 Task: Look for space in Es Senia, Algeria from 2nd June, 2023 to 9th June, 2023 for 5 adults in price range Rs.7000 to Rs.13000. Place can be shared room with 2 bedrooms having 5 beds and 2 bathrooms. Property type can be house, flat, hotel. Amenities needed are: wifi, washing machine. Booking option can be shelf check-in. Required host language is .
Action: Mouse moved to (391, 90)
Screenshot: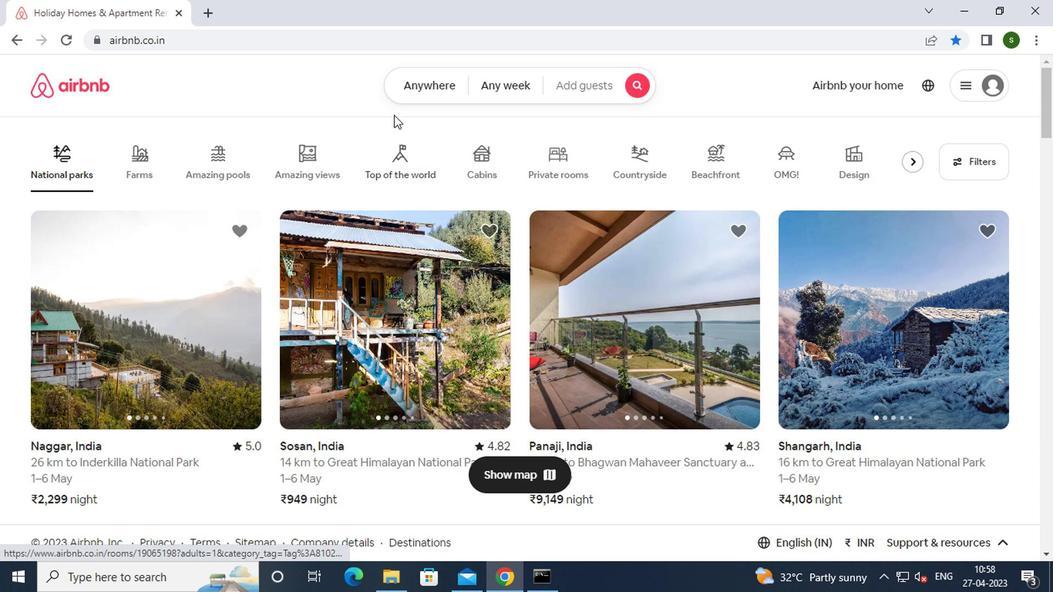 
Action: Mouse pressed left at (391, 90)
Screenshot: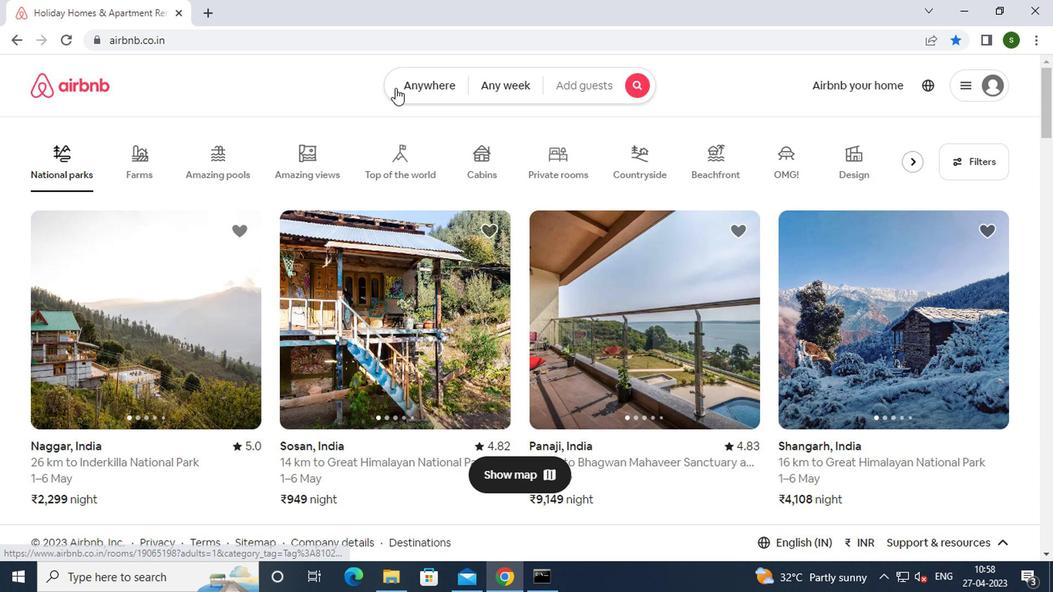 
Action: Mouse moved to (340, 143)
Screenshot: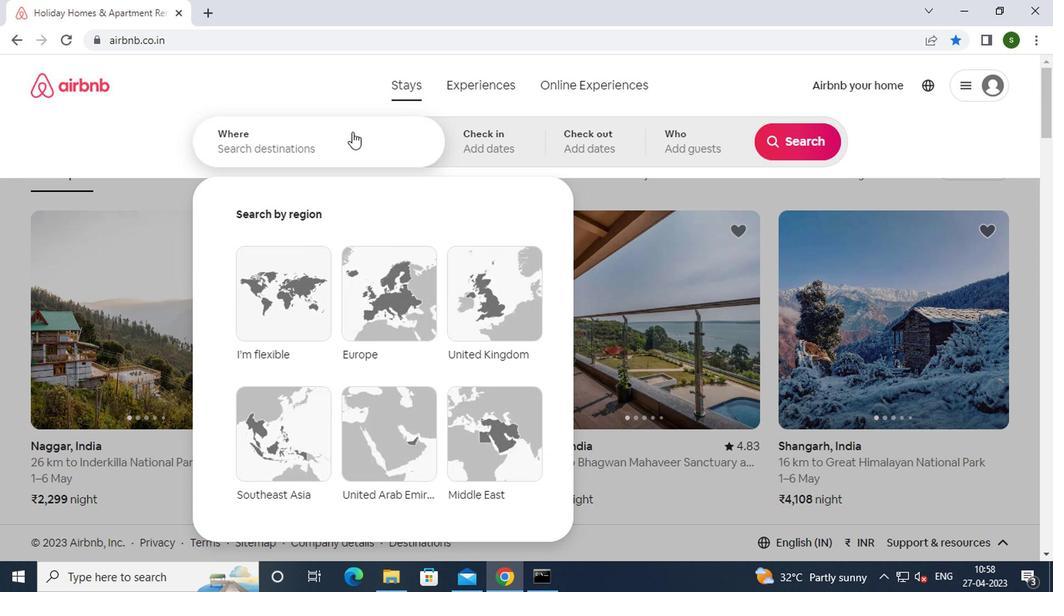 
Action: Mouse pressed left at (340, 143)
Screenshot: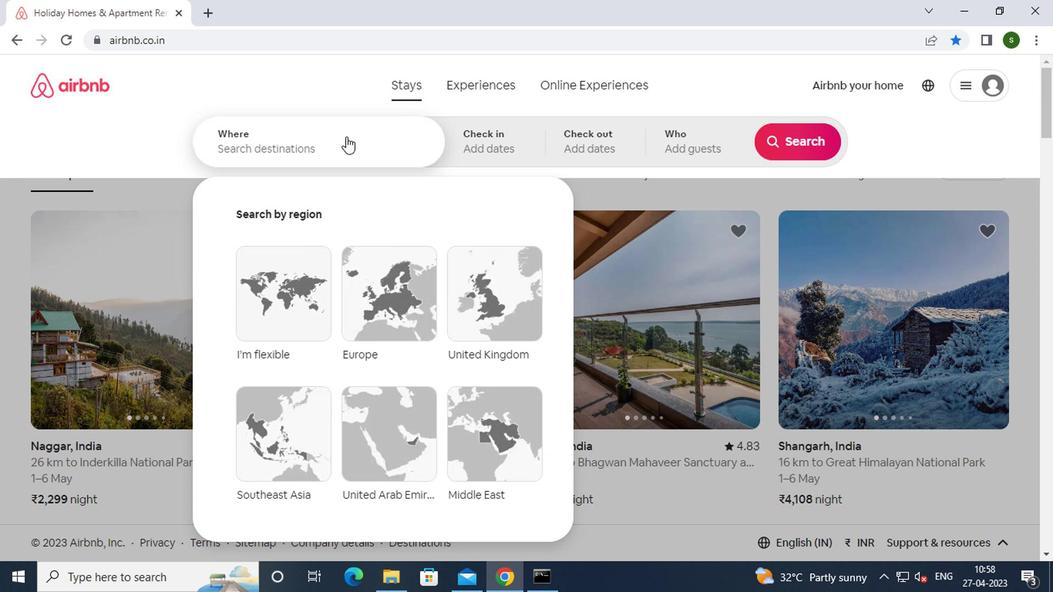 
Action: Key pressed e<Key.caps_lock>s<Key.space><Key.caps_lock>s<Key.caps_lock>enia,<Key.space><Key.caps_lock>a<Key.caps_lock>lgeria<Key.enter>
Screenshot: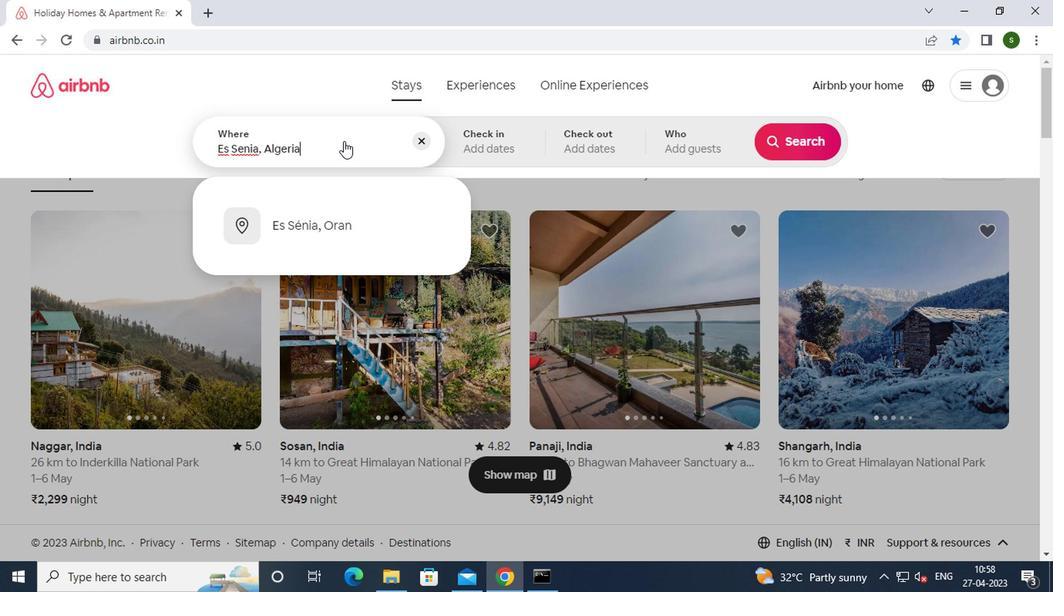 
Action: Mouse moved to (784, 260)
Screenshot: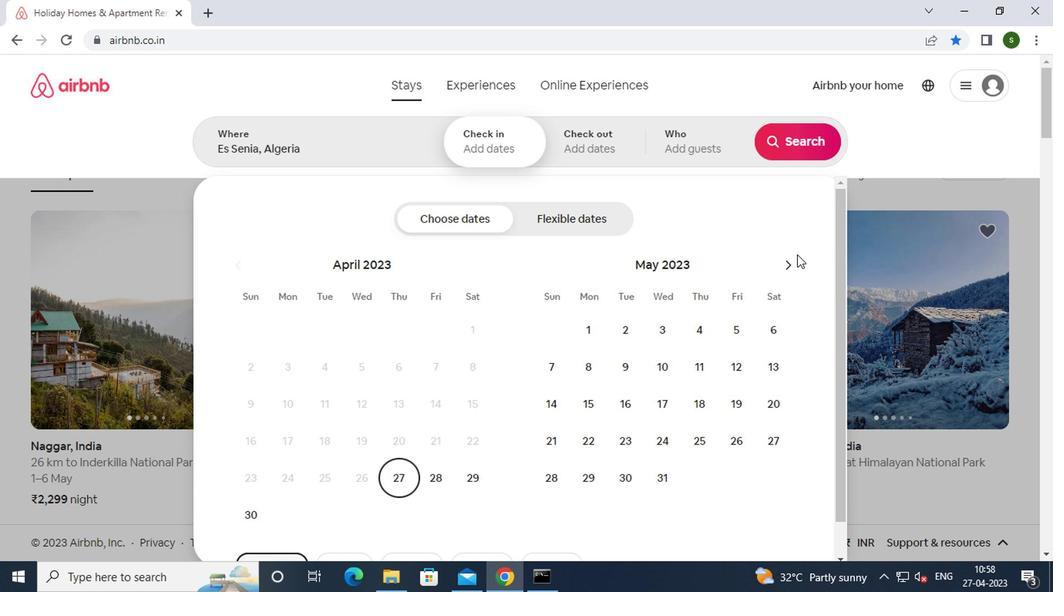 
Action: Mouse pressed left at (784, 260)
Screenshot: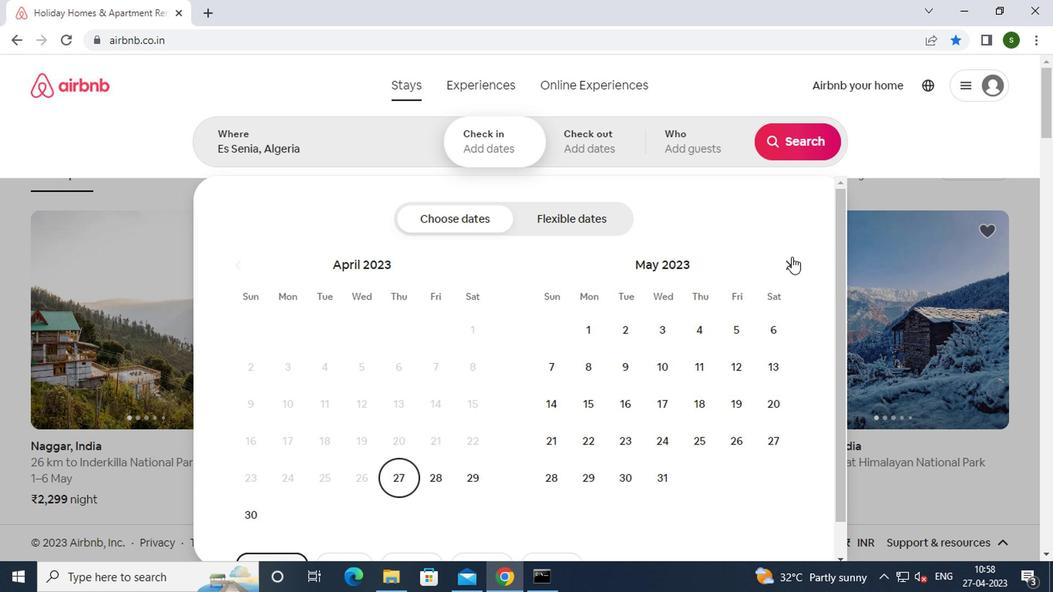 
Action: Mouse moved to (740, 338)
Screenshot: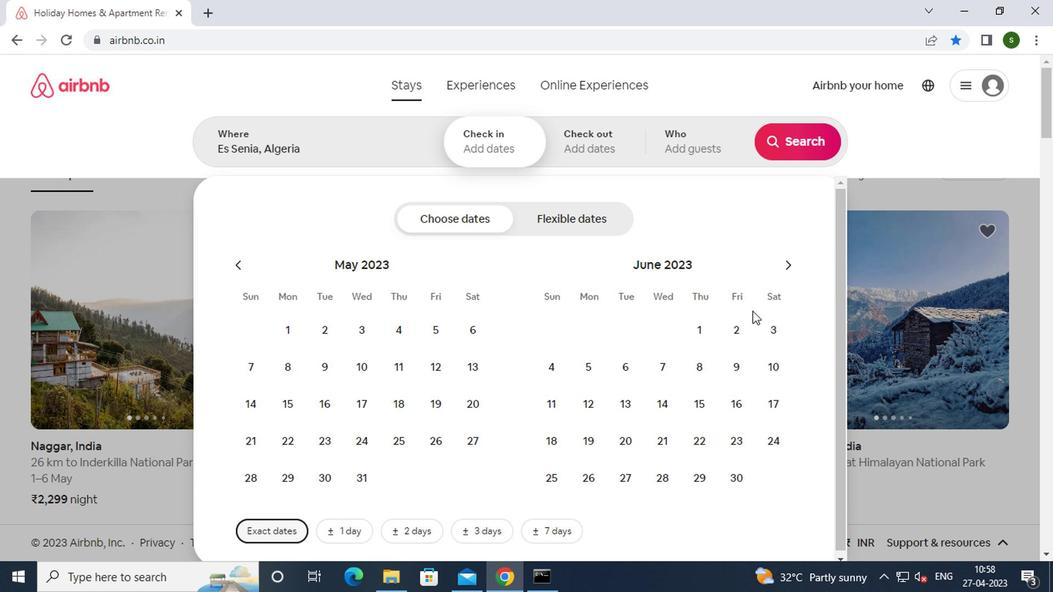 
Action: Mouse pressed left at (740, 338)
Screenshot: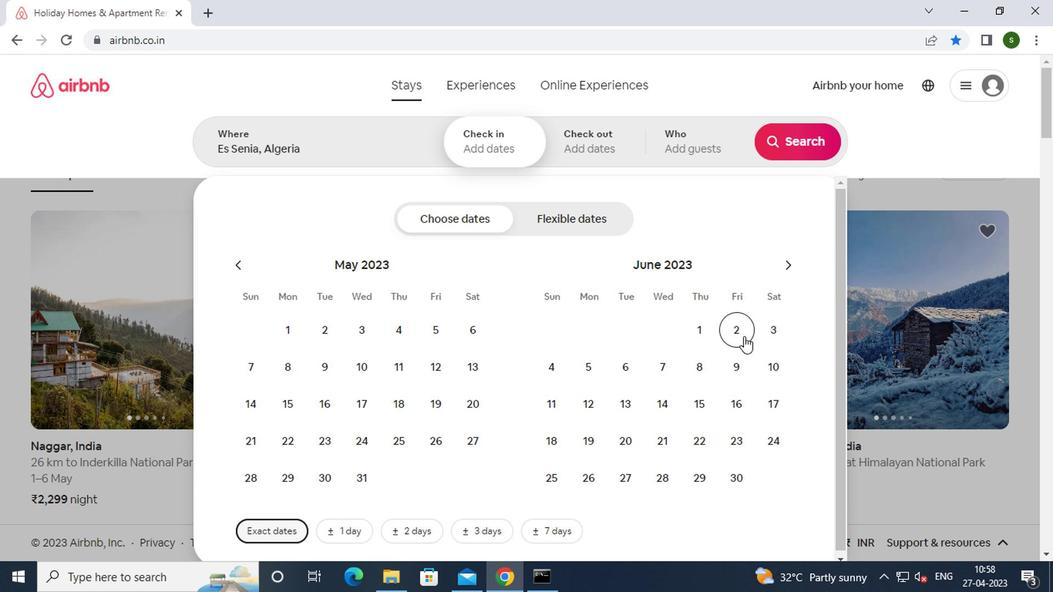 
Action: Mouse moved to (736, 363)
Screenshot: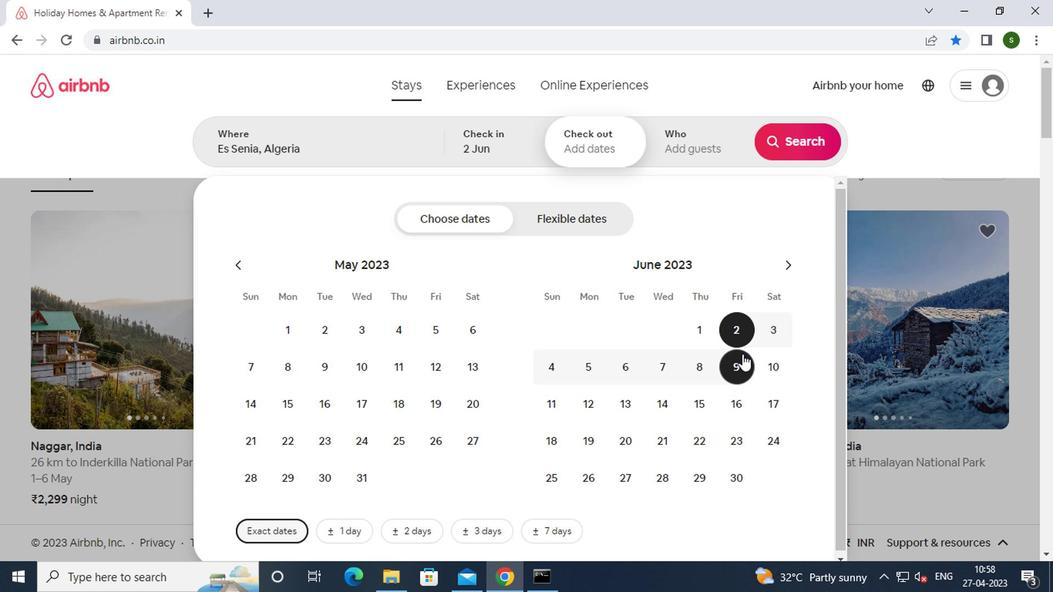 
Action: Mouse pressed left at (736, 363)
Screenshot: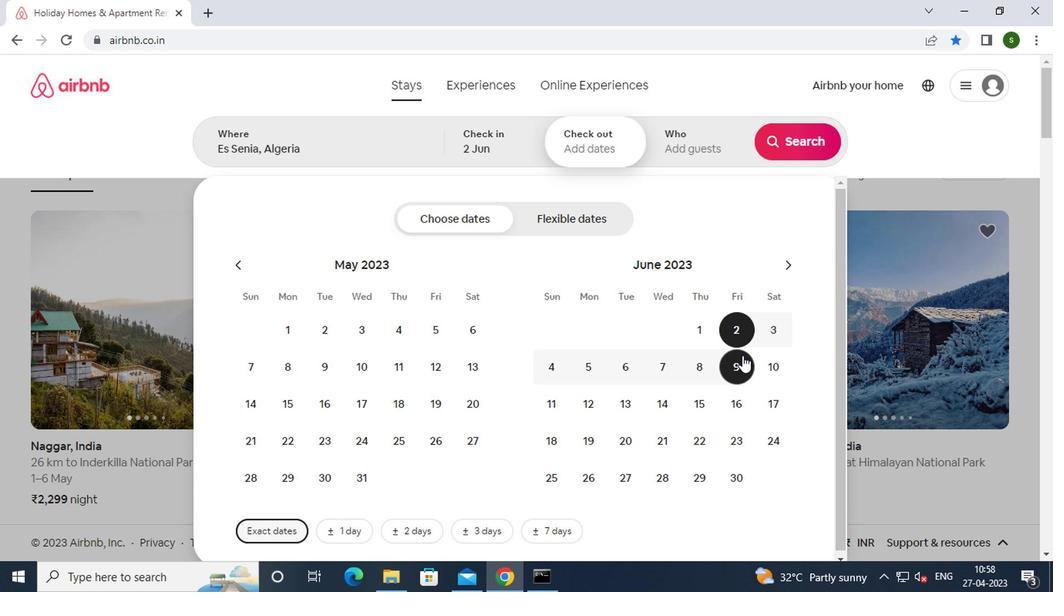 
Action: Mouse moved to (686, 156)
Screenshot: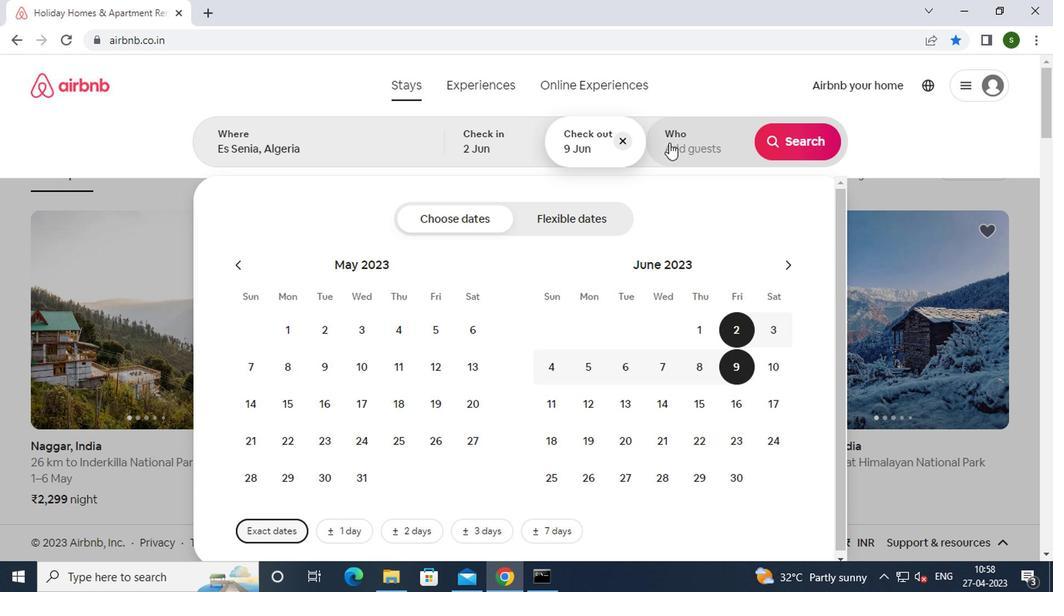 
Action: Mouse pressed left at (686, 156)
Screenshot: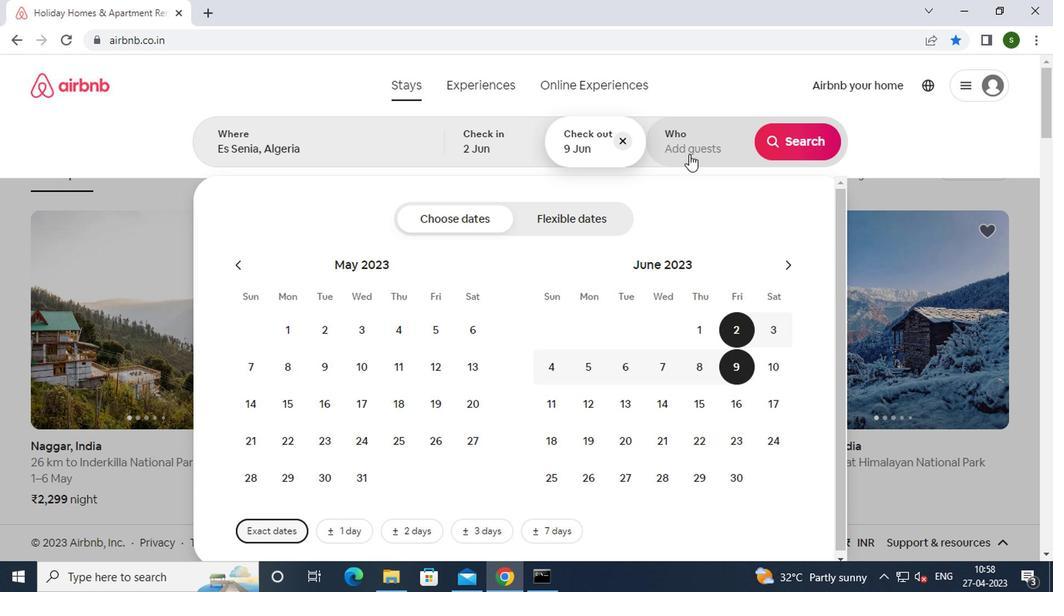 
Action: Mouse moved to (800, 227)
Screenshot: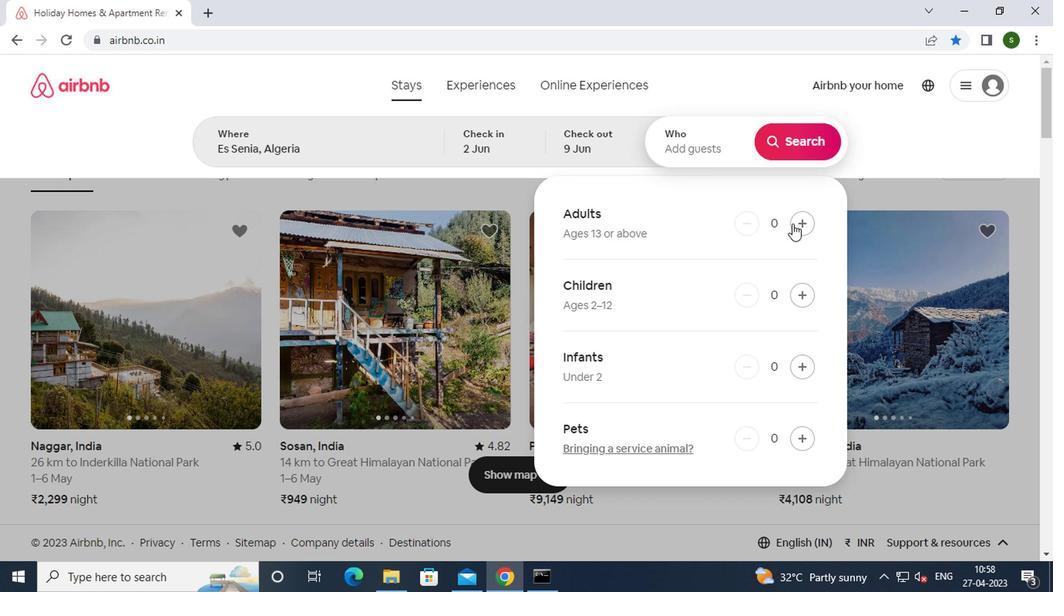 
Action: Mouse pressed left at (800, 227)
Screenshot: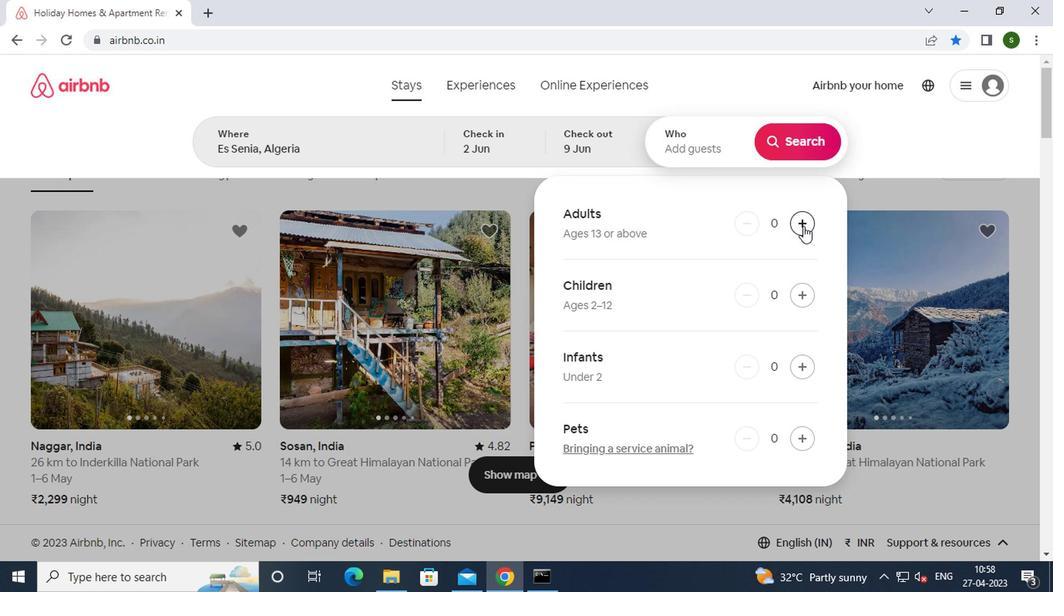 
Action: Mouse pressed left at (800, 227)
Screenshot: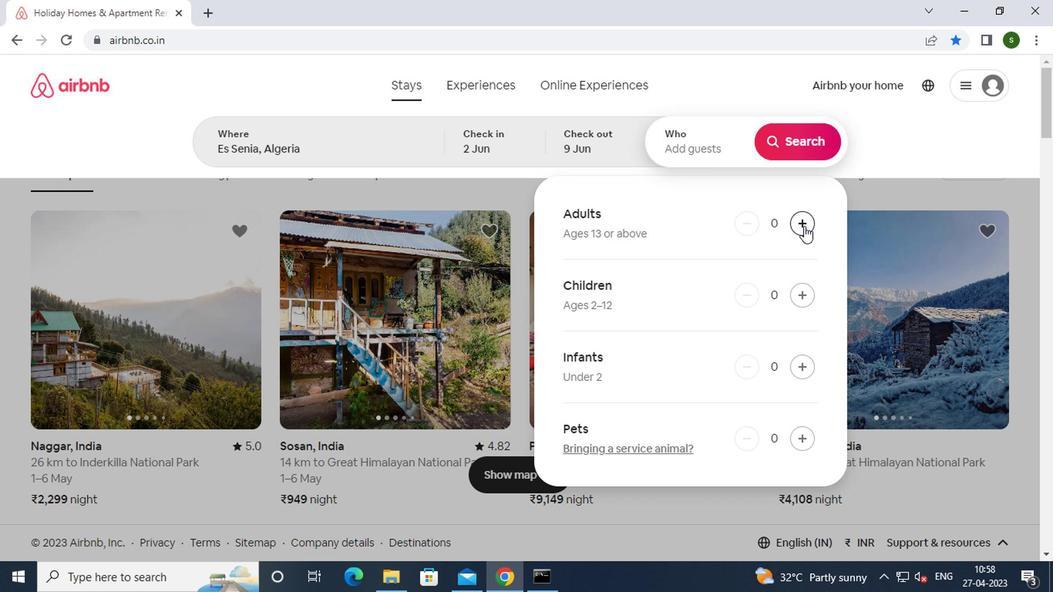 
Action: Mouse pressed left at (800, 227)
Screenshot: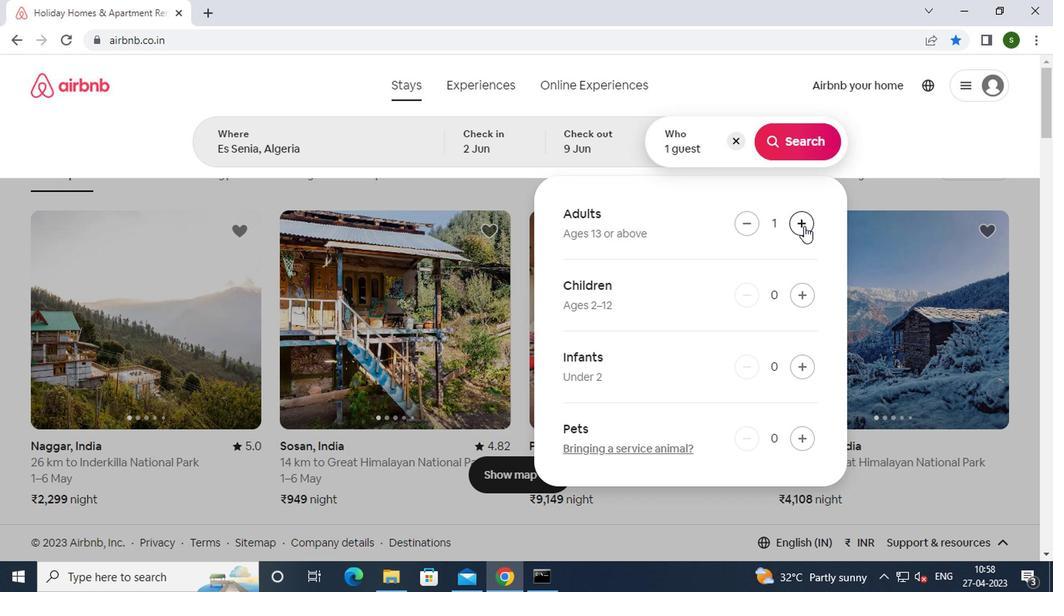 
Action: Mouse pressed left at (800, 227)
Screenshot: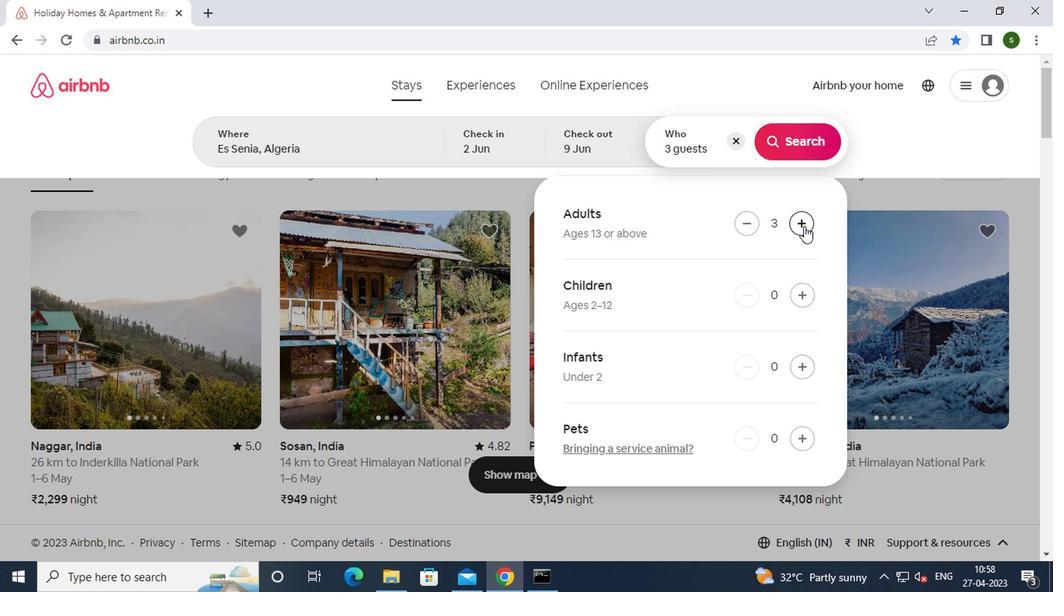 
Action: Mouse pressed left at (800, 227)
Screenshot: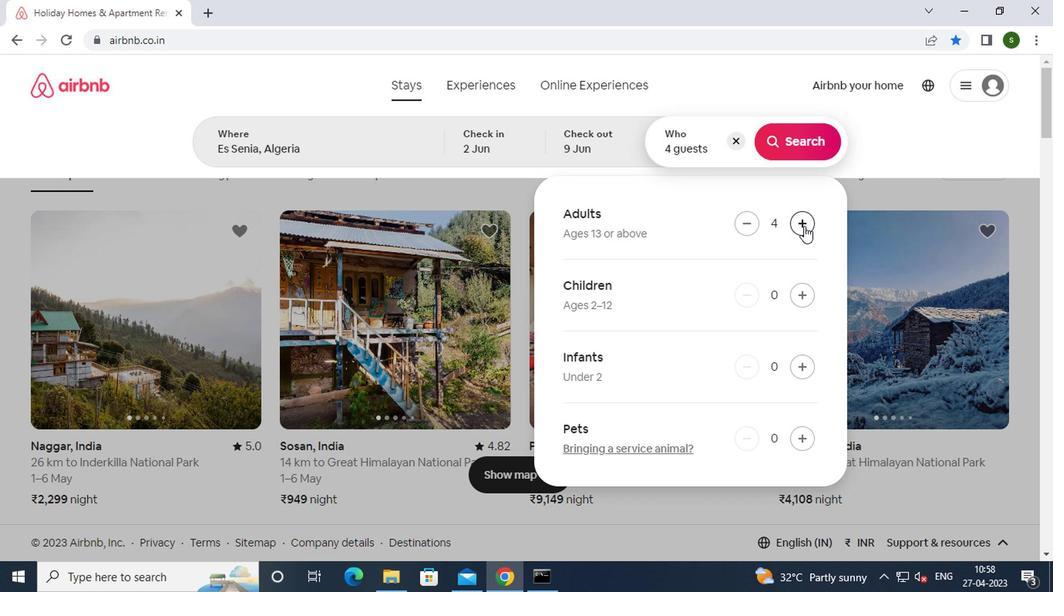 
Action: Mouse moved to (806, 149)
Screenshot: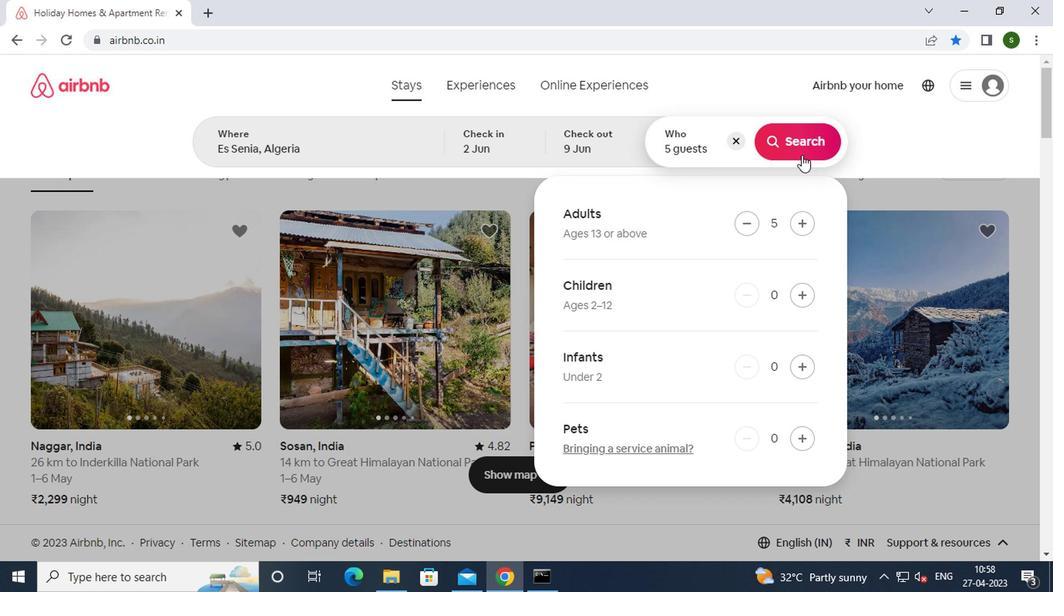 
Action: Mouse pressed left at (806, 149)
Screenshot: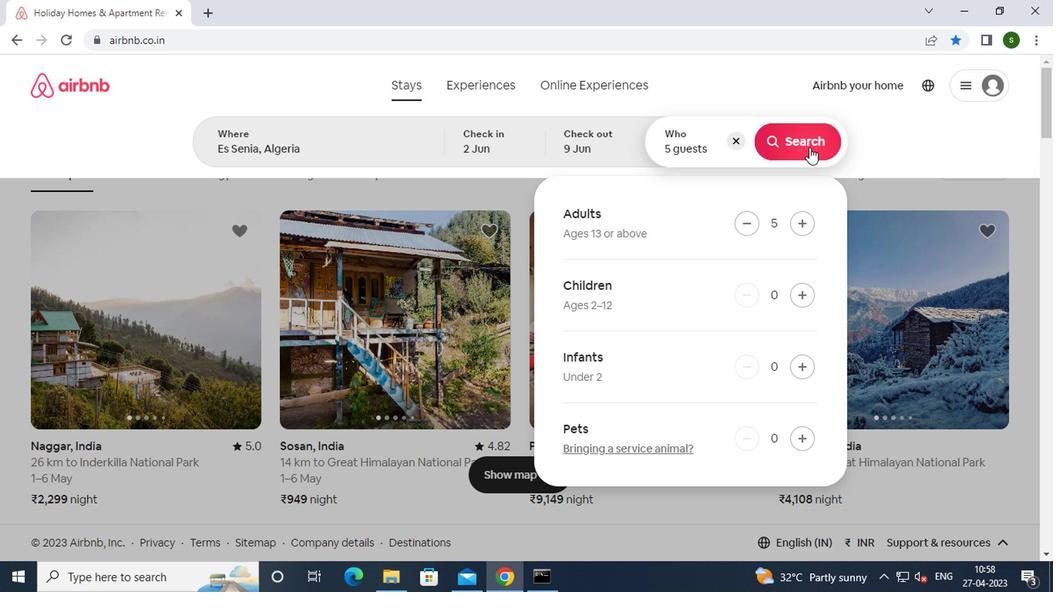 
Action: Mouse moved to (971, 150)
Screenshot: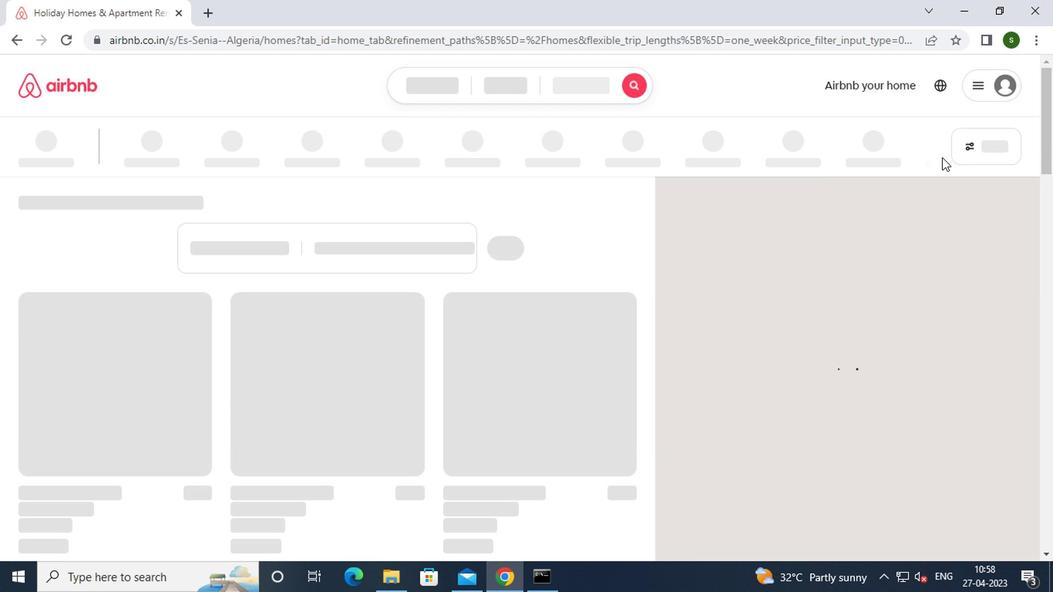 
Action: Mouse pressed left at (971, 150)
Screenshot: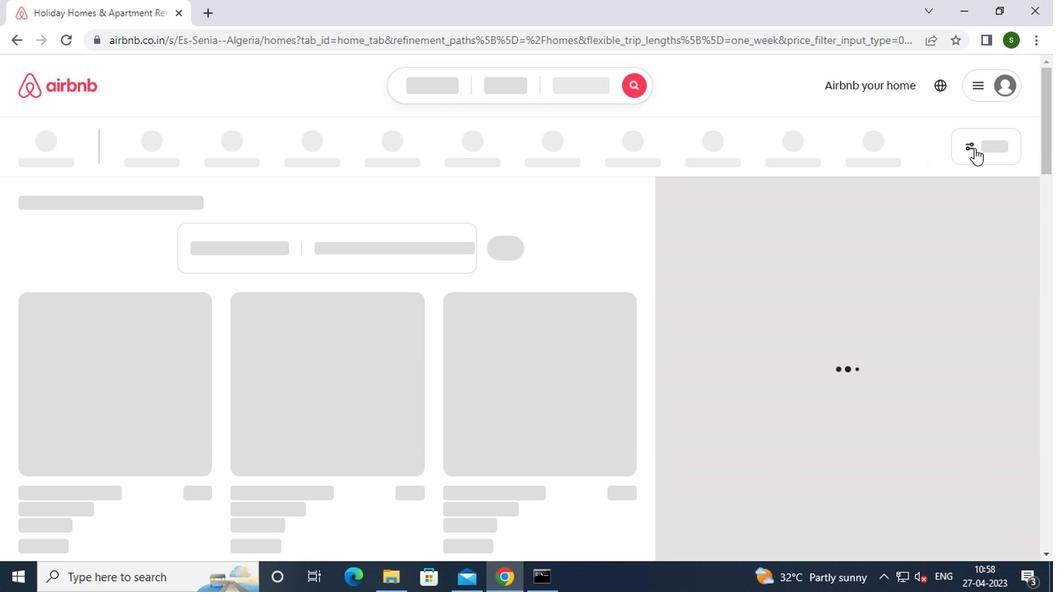 
Action: Mouse pressed left at (971, 150)
Screenshot: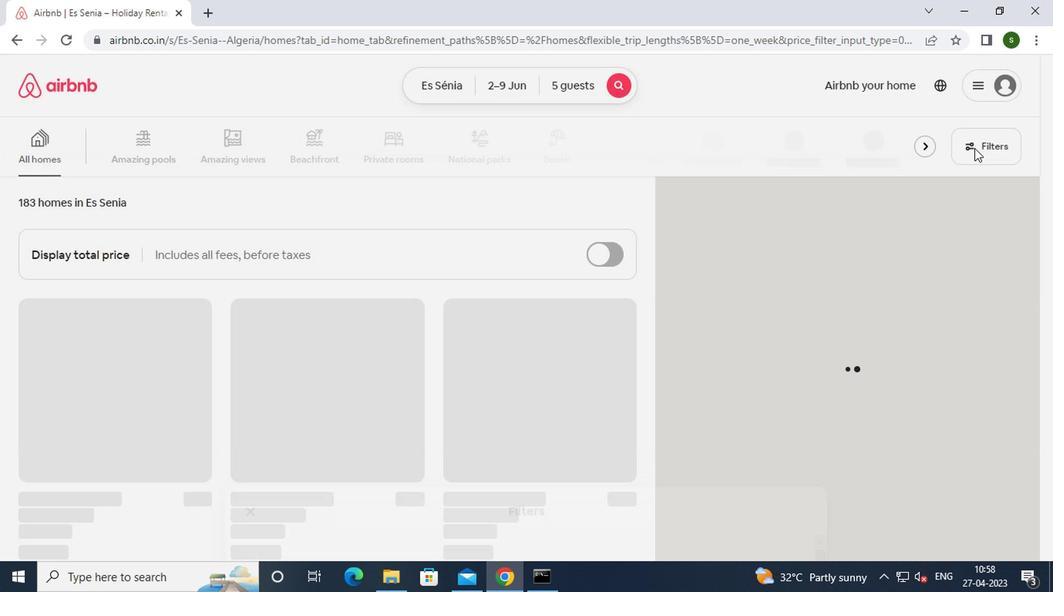 
Action: Mouse moved to (448, 340)
Screenshot: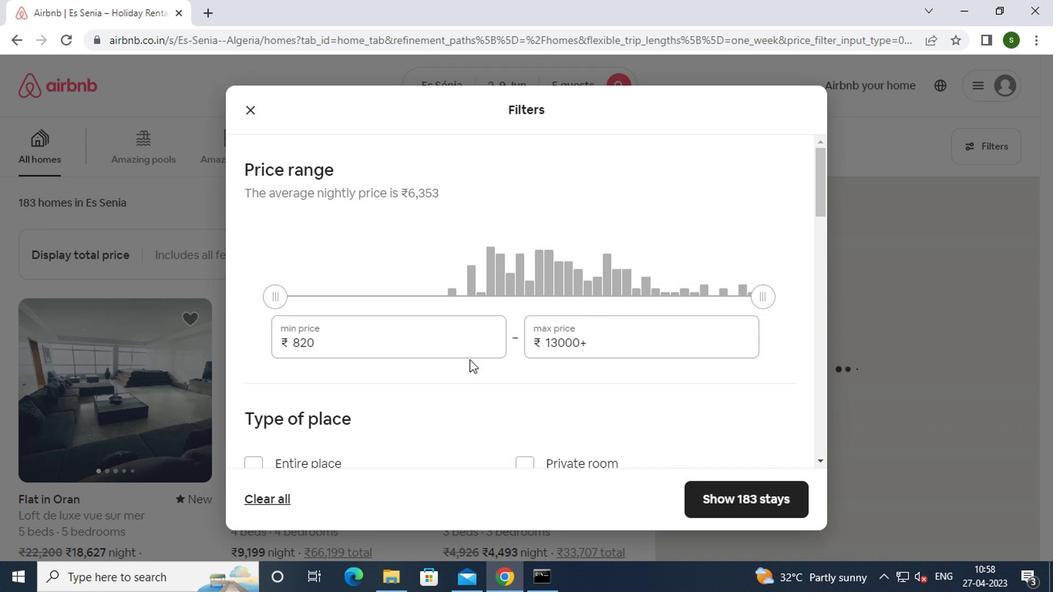 
Action: Mouse pressed left at (448, 340)
Screenshot: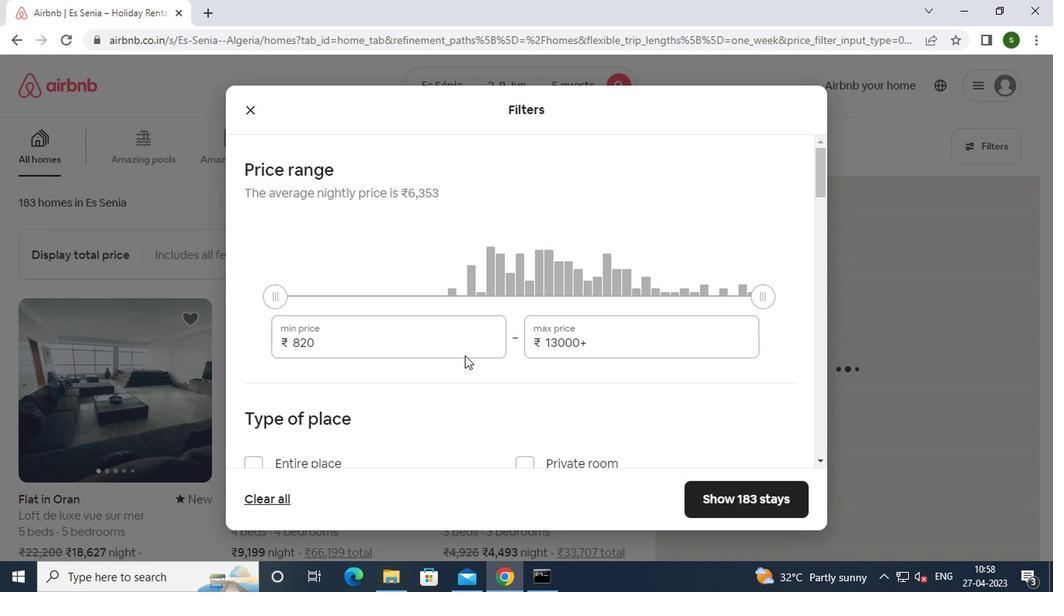 
Action: Key pressed <Key.backspace><Key.backspace><Key.backspace><Key.backspace><Key.backspace>7000
Screenshot: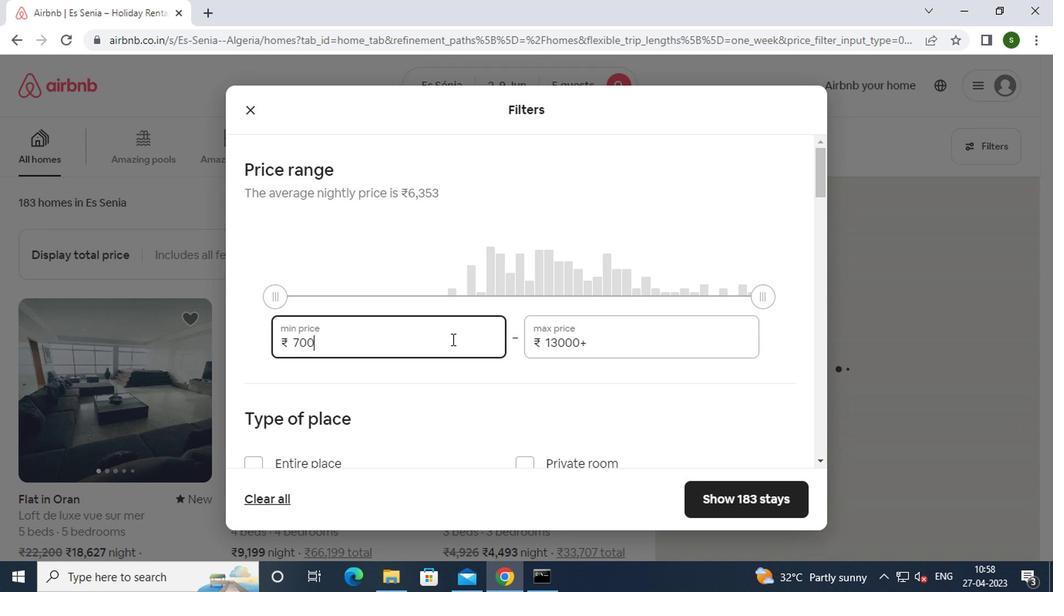 
Action: Mouse moved to (603, 340)
Screenshot: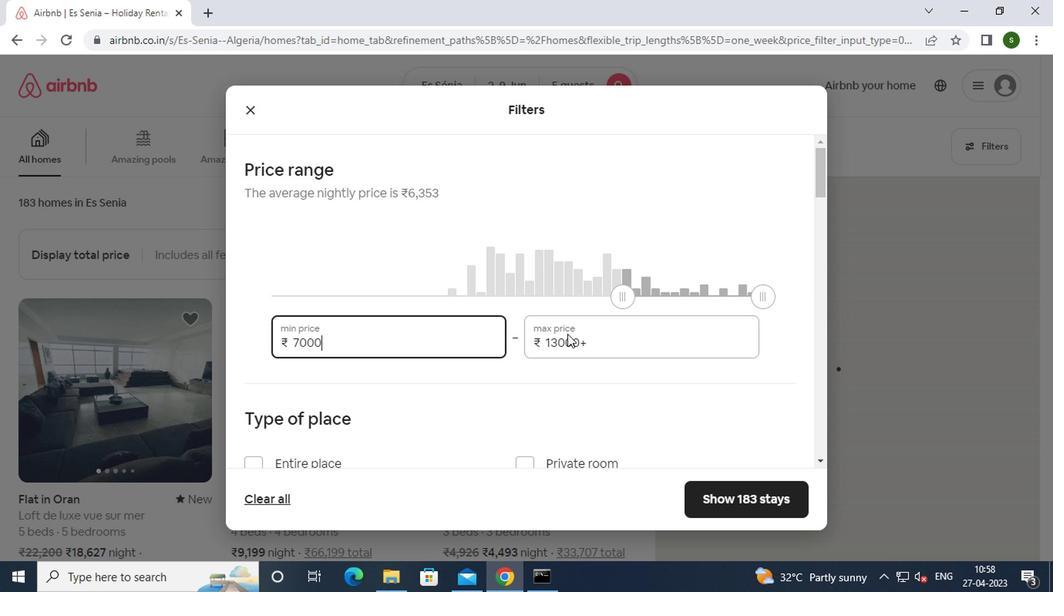 
Action: Mouse pressed left at (603, 340)
Screenshot: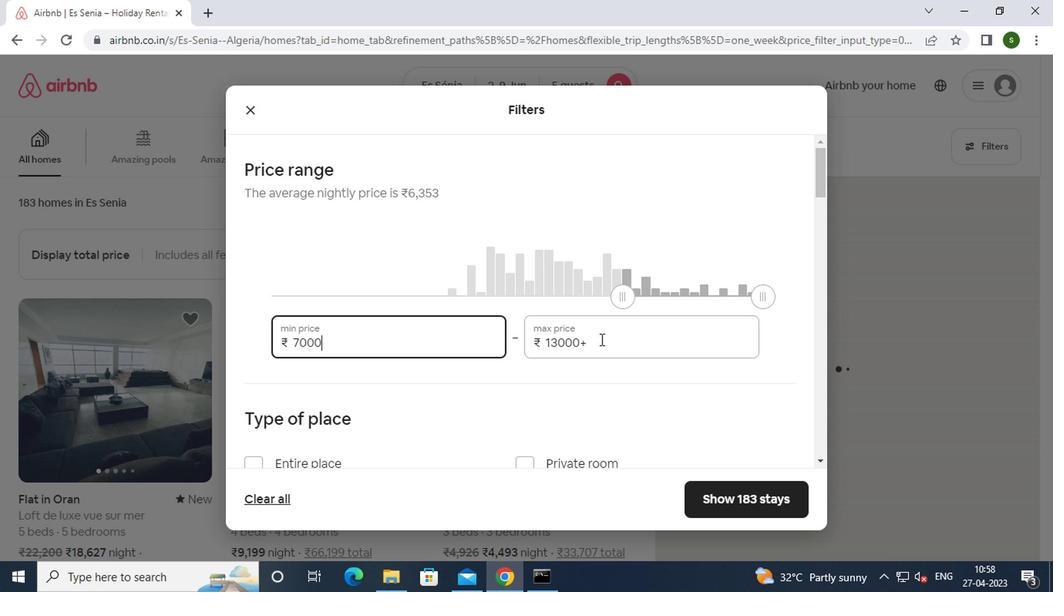 
Action: Key pressed <Key.backspace><Key.backspace><Key.backspace><Key.backspace><Key.backspace><Key.backspace><Key.backspace><Key.backspace><Key.backspace><Key.backspace><Key.backspace><Key.backspace>13000
Screenshot: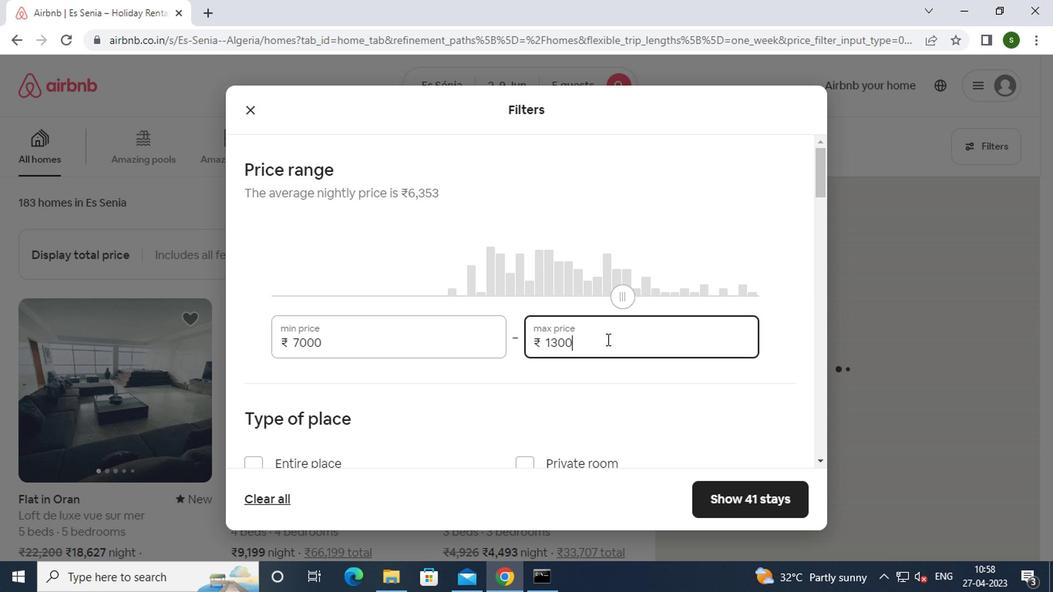 
Action: Mouse moved to (496, 312)
Screenshot: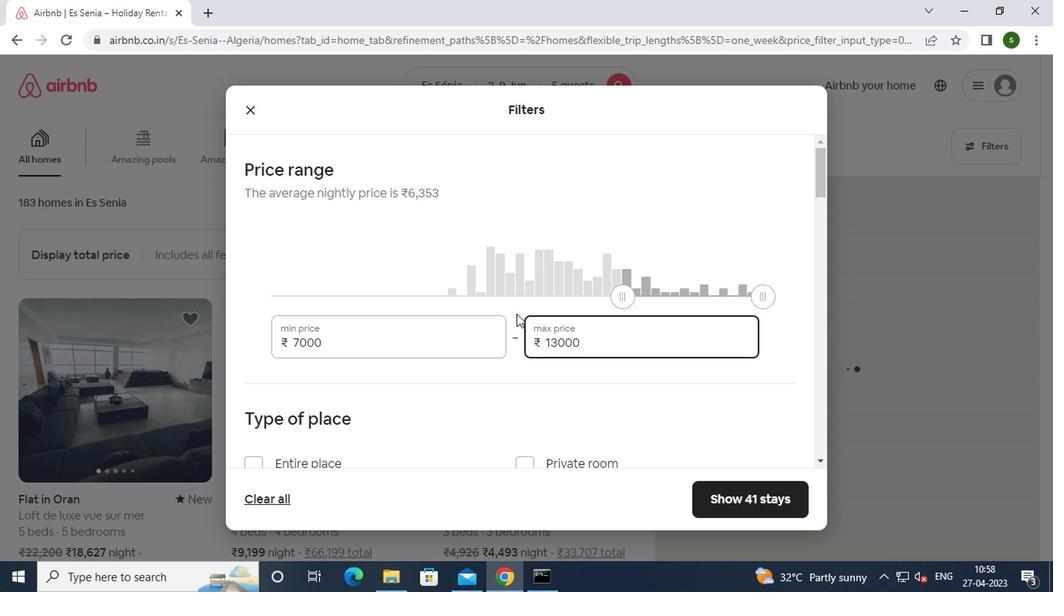 
Action: Mouse scrolled (496, 311) with delta (0, -1)
Screenshot: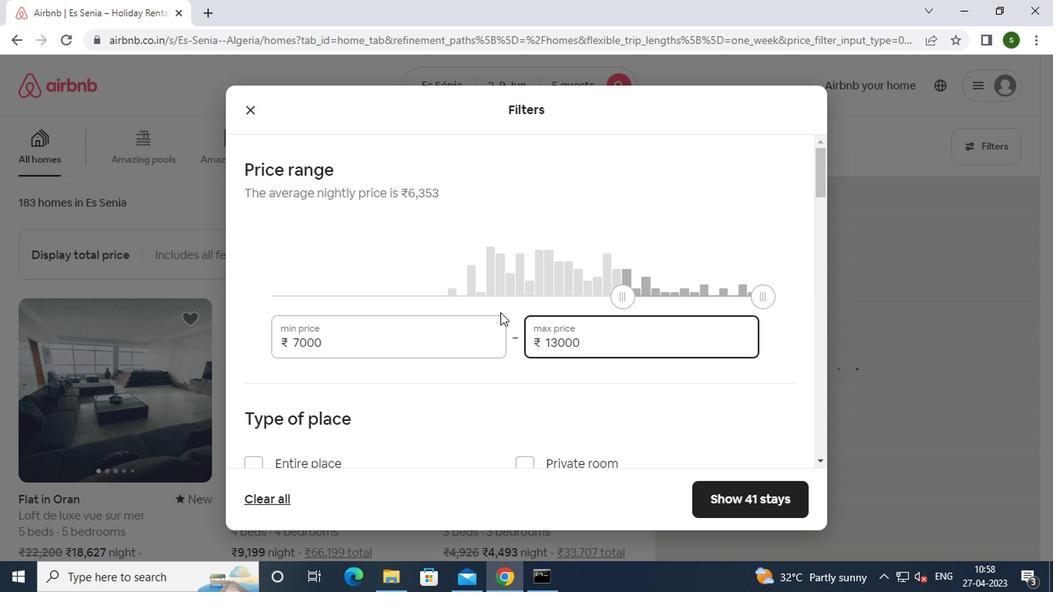 
Action: Mouse scrolled (496, 311) with delta (0, -1)
Screenshot: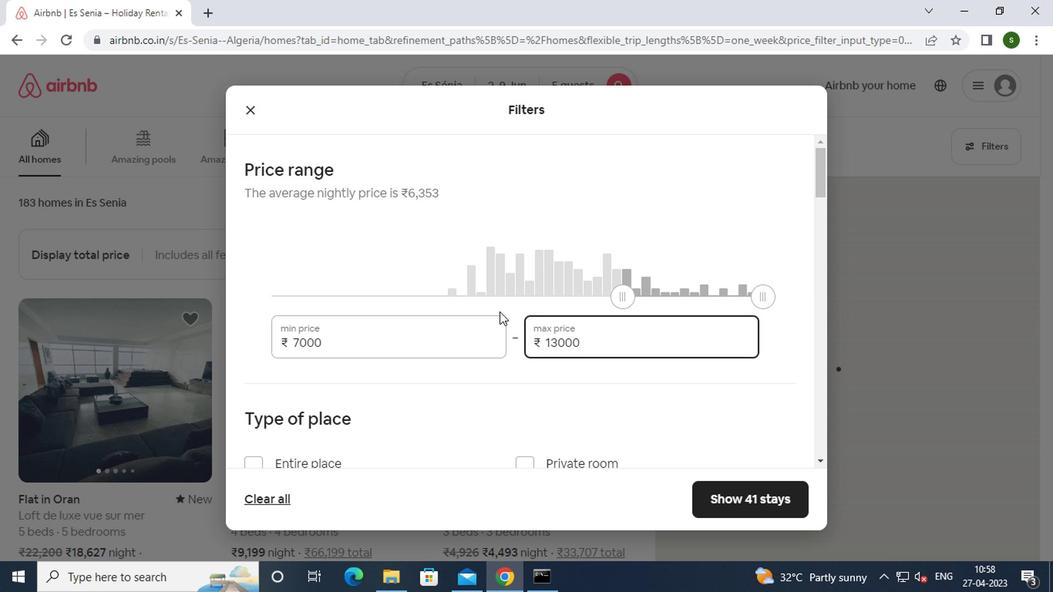 
Action: Mouse moved to (342, 373)
Screenshot: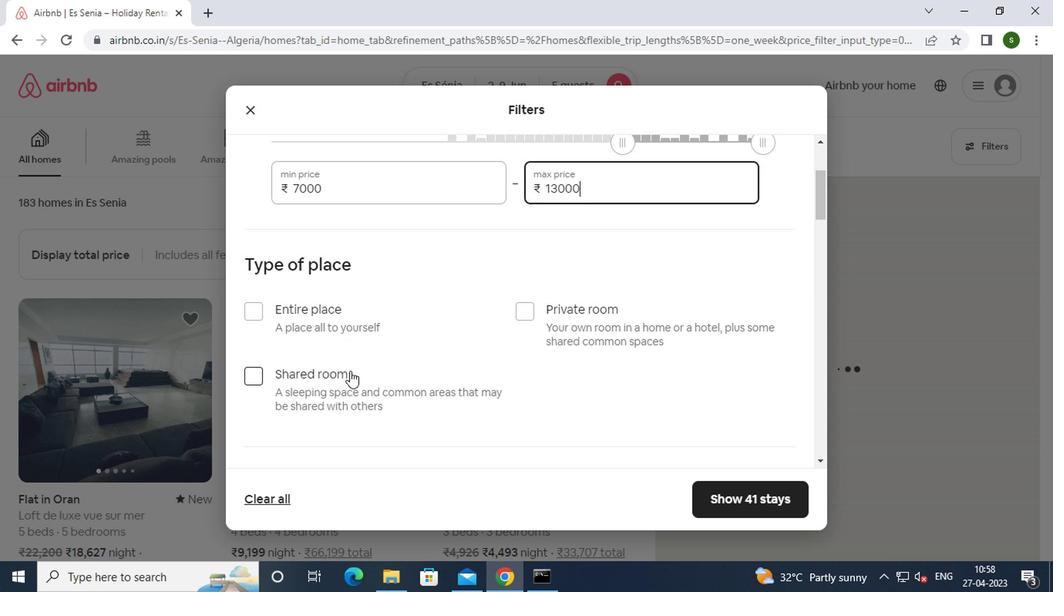 
Action: Mouse pressed left at (342, 373)
Screenshot: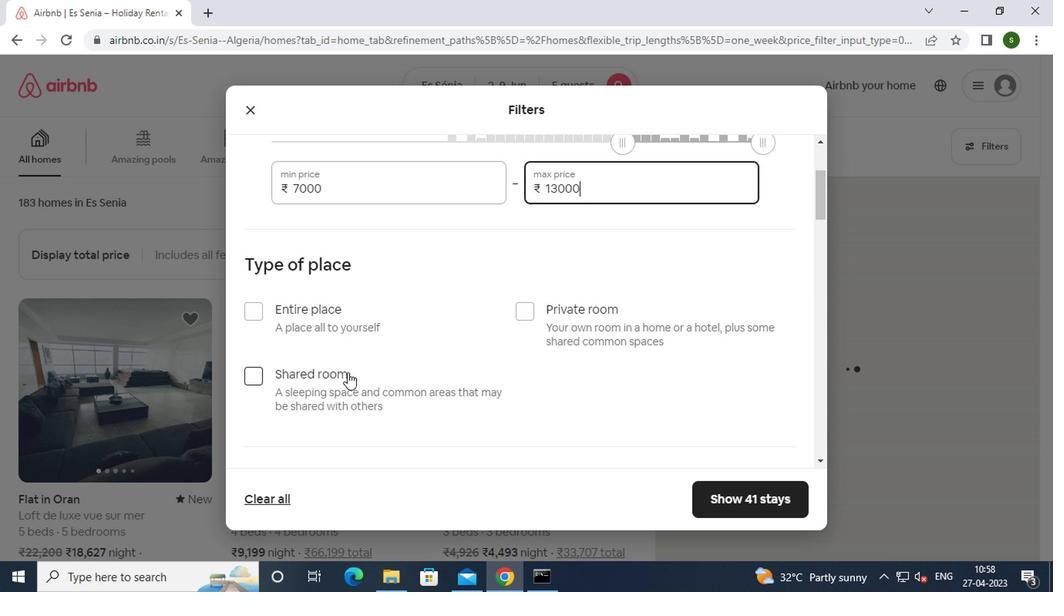 
Action: Mouse moved to (401, 357)
Screenshot: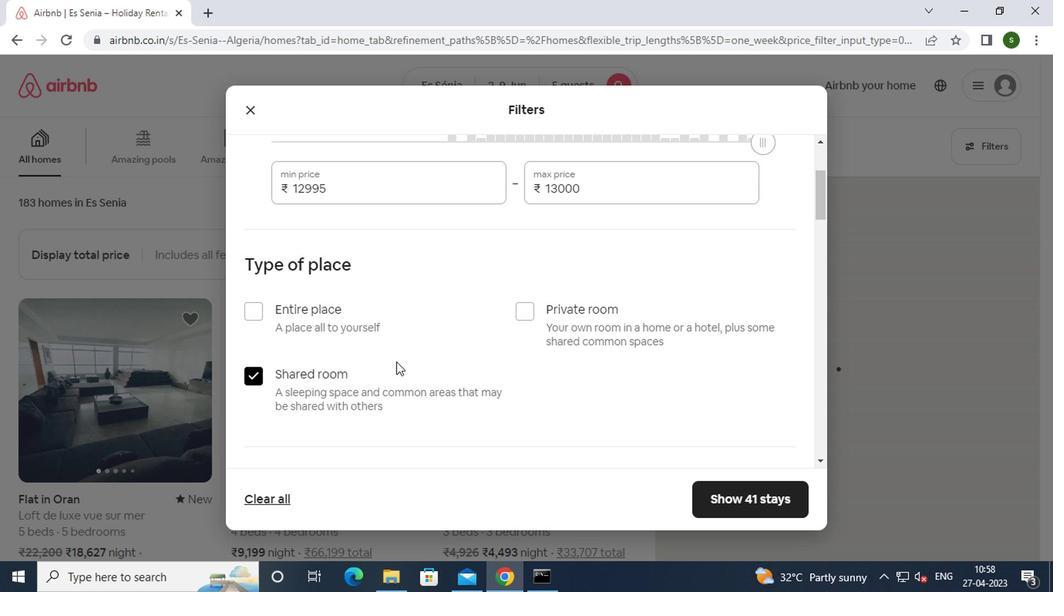 
Action: Mouse scrolled (401, 357) with delta (0, 0)
Screenshot: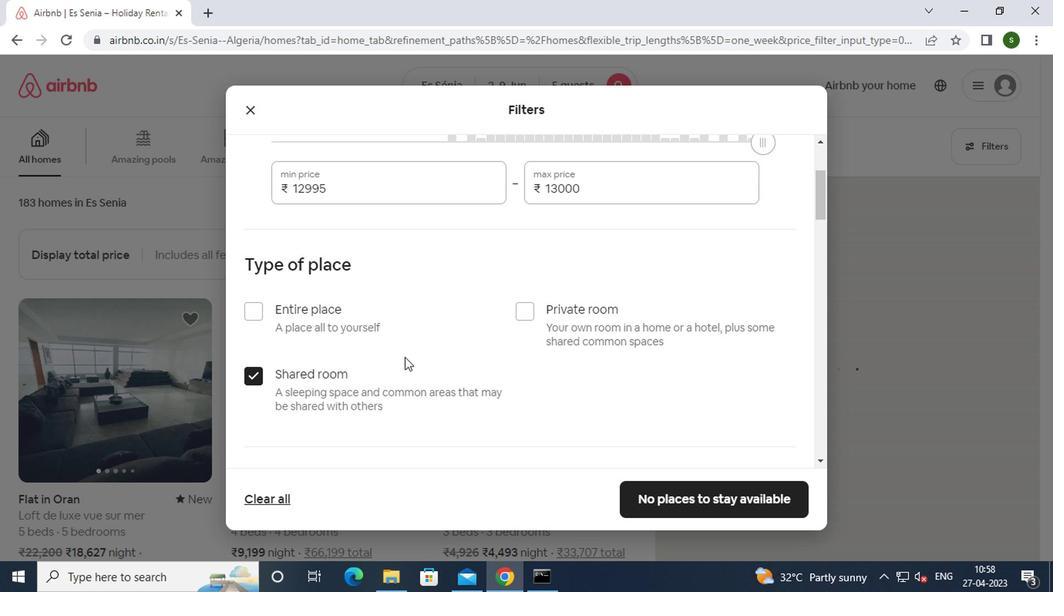 
Action: Mouse scrolled (401, 357) with delta (0, 0)
Screenshot: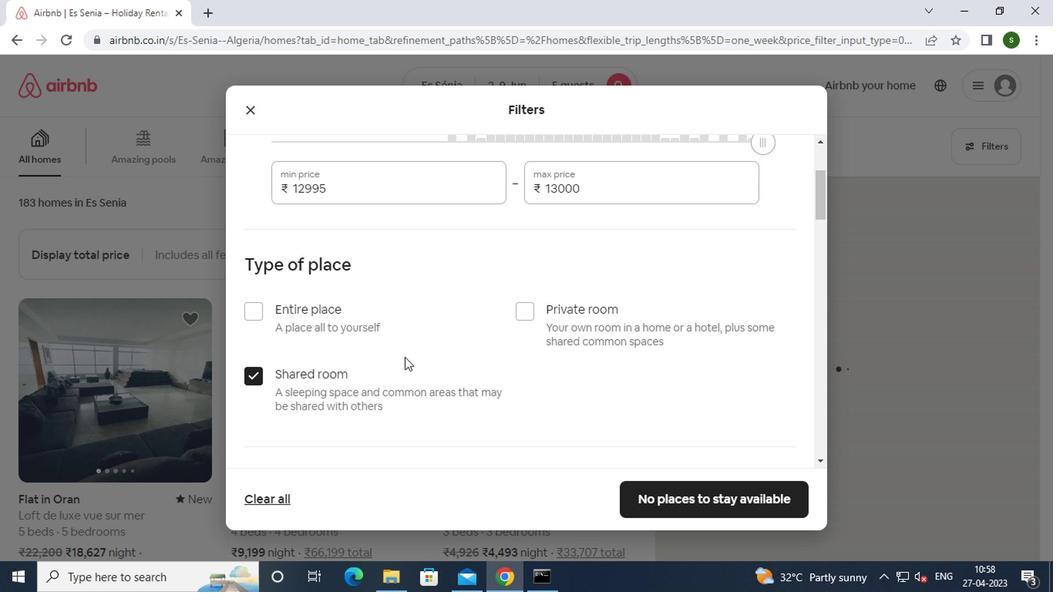 
Action: Mouse scrolled (401, 357) with delta (0, 0)
Screenshot: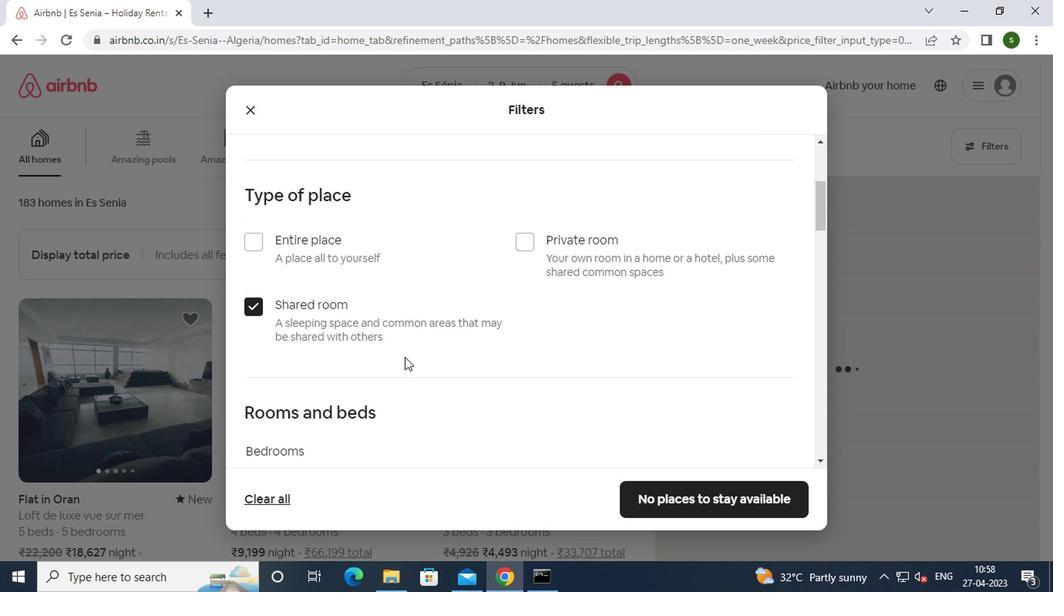 
Action: Mouse moved to (397, 328)
Screenshot: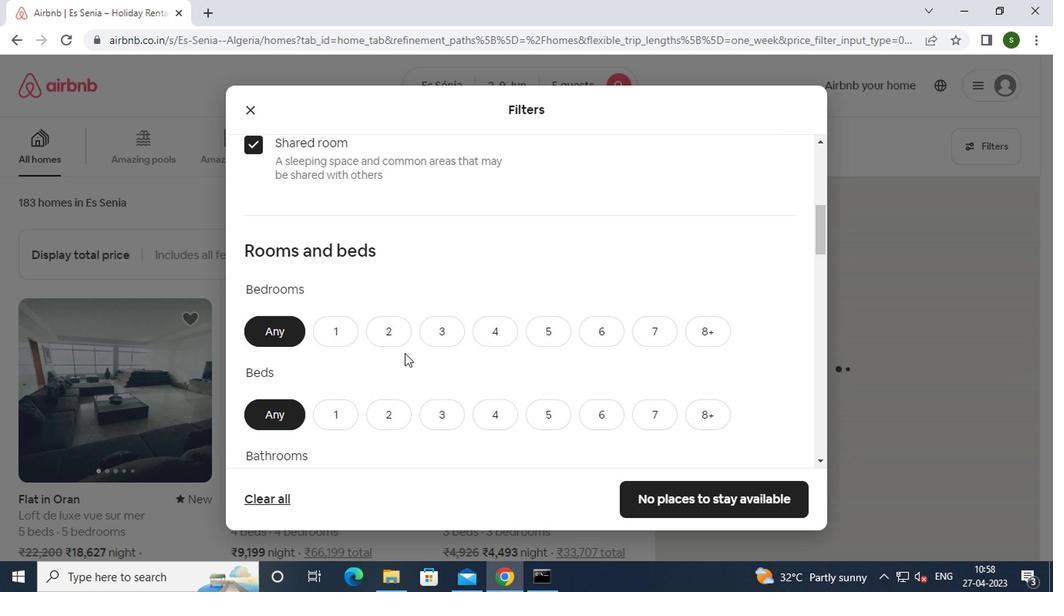 
Action: Mouse pressed left at (397, 328)
Screenshot: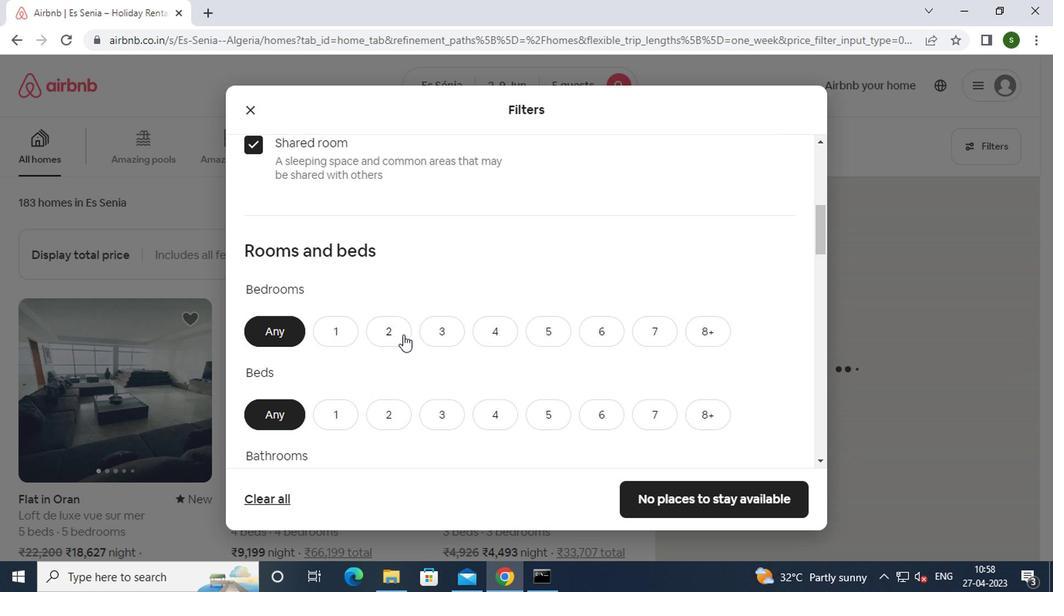 
Action: Mouse moved to (553, 416)
Screenshot: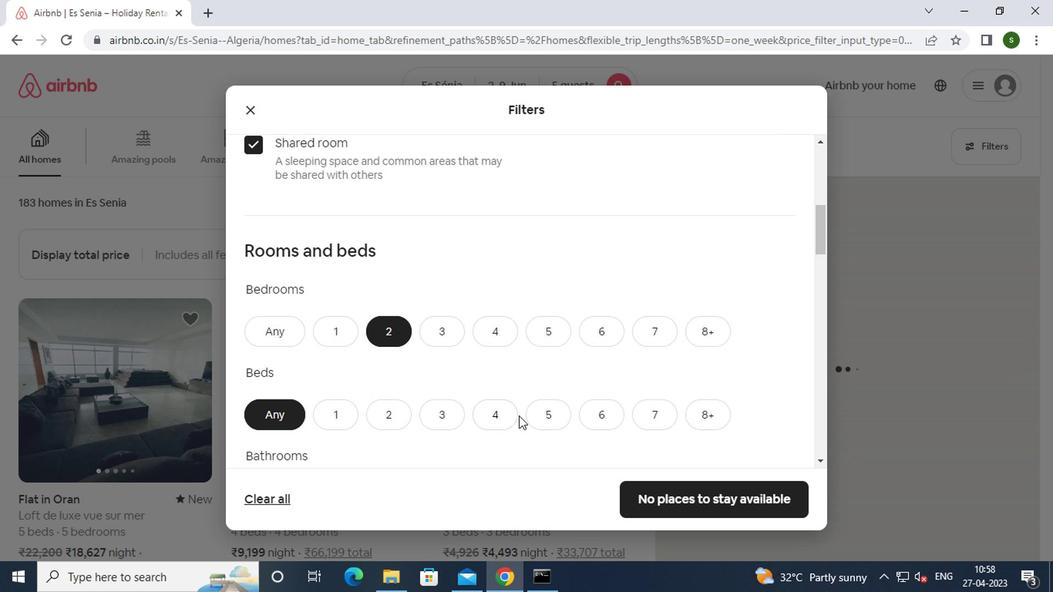 
Action: Mouse pressed left at (553, 416)
Screenshot: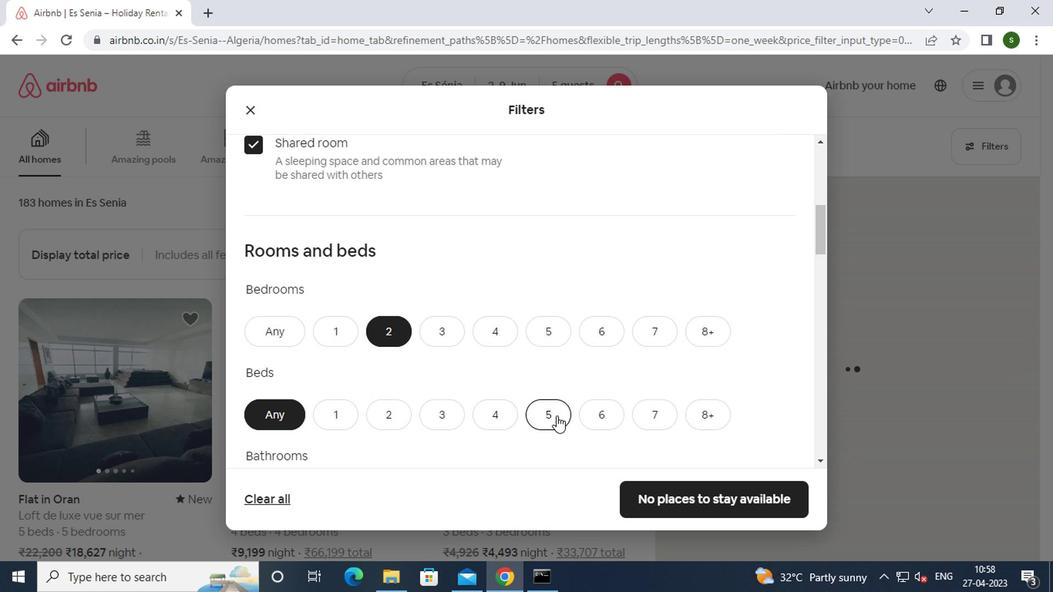 
Action: Mouse moved to (448, 337)
Screenshot: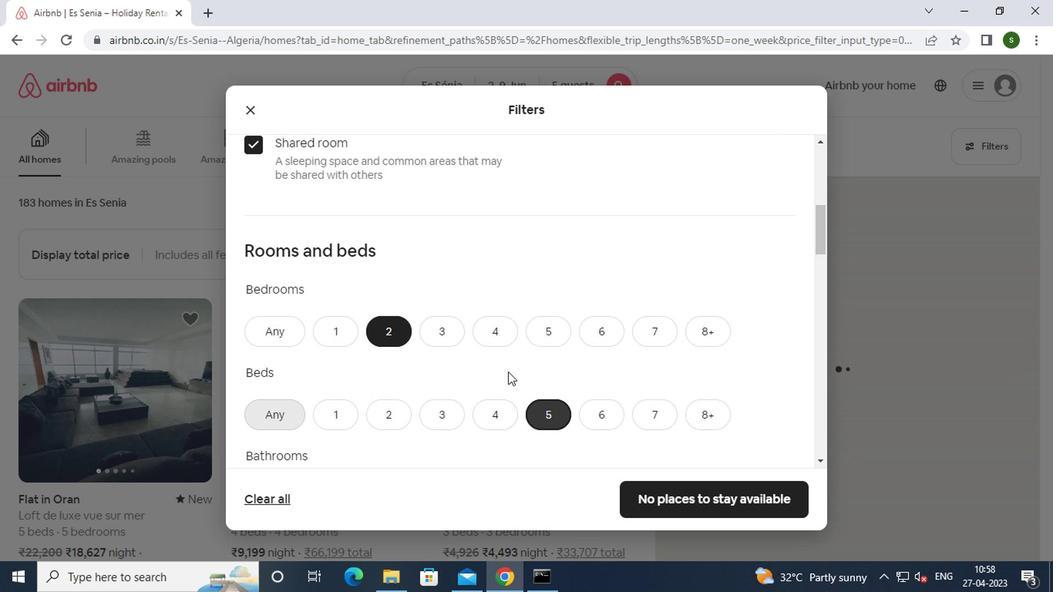 
Action: Mouse scrolled (448, 336) with delta (0, 0)
Screenshot: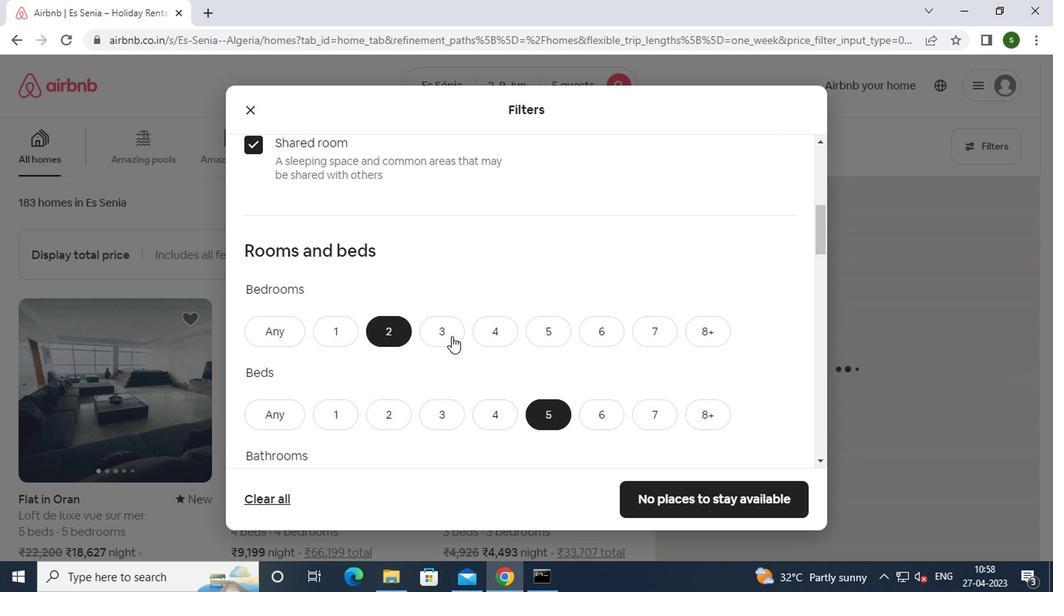 
Action: Mouse scrolled (448, 336) with delta (0, 0)
Screenshot: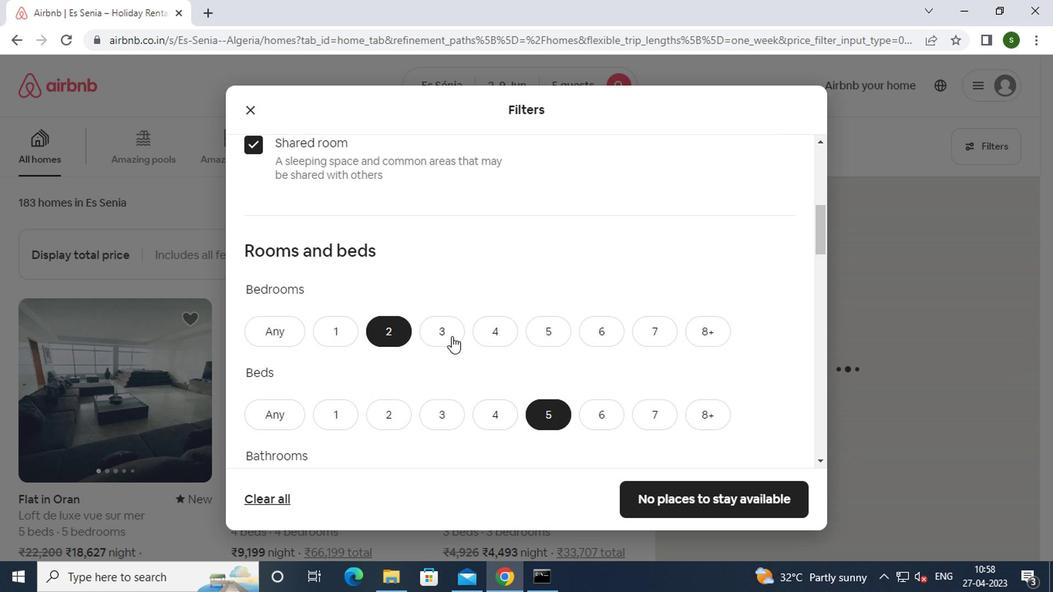 
Action: Mouse moved to (376, 343)
Screenshot: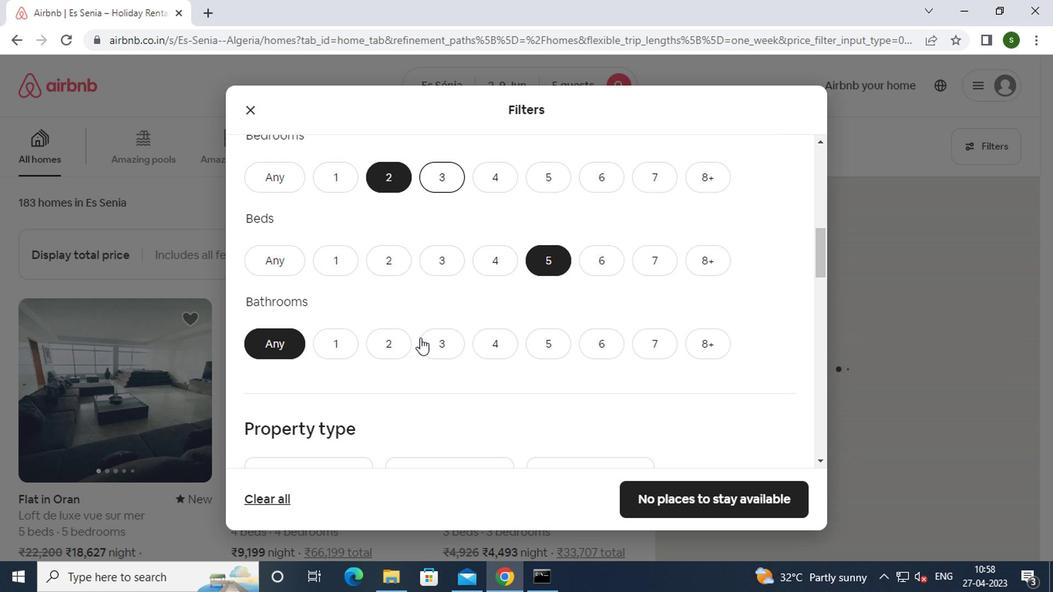 
Action: Mouse pressed left at (376, 343)
Screenshot: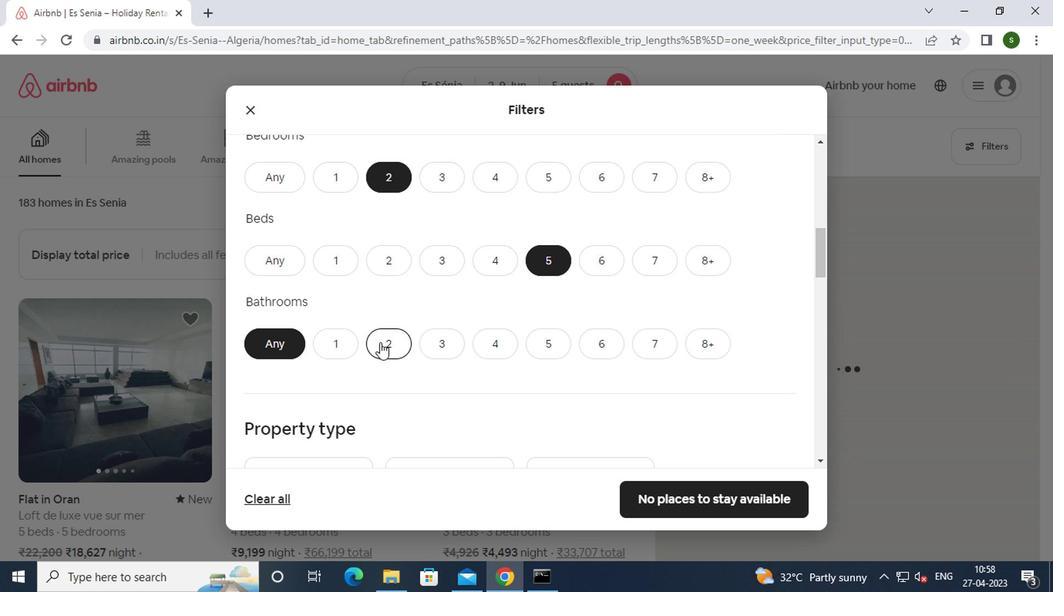
Action: Mouse scrolled (376, 342) with delta (0, -1)
Screenshot: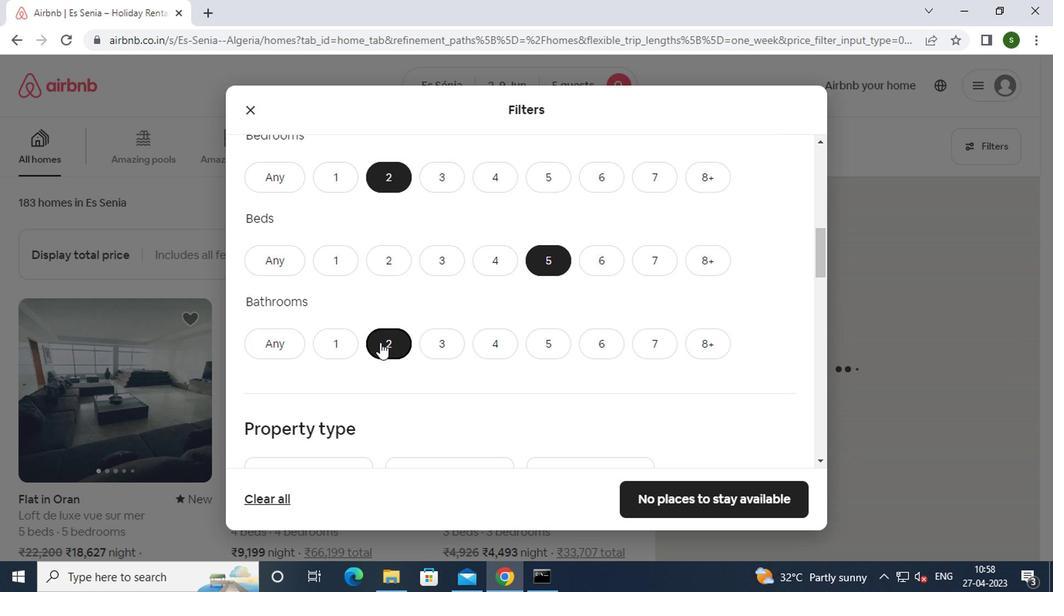 
Action: Mouse scrolled (376, 342) with delta (0, -1)
Screenshot: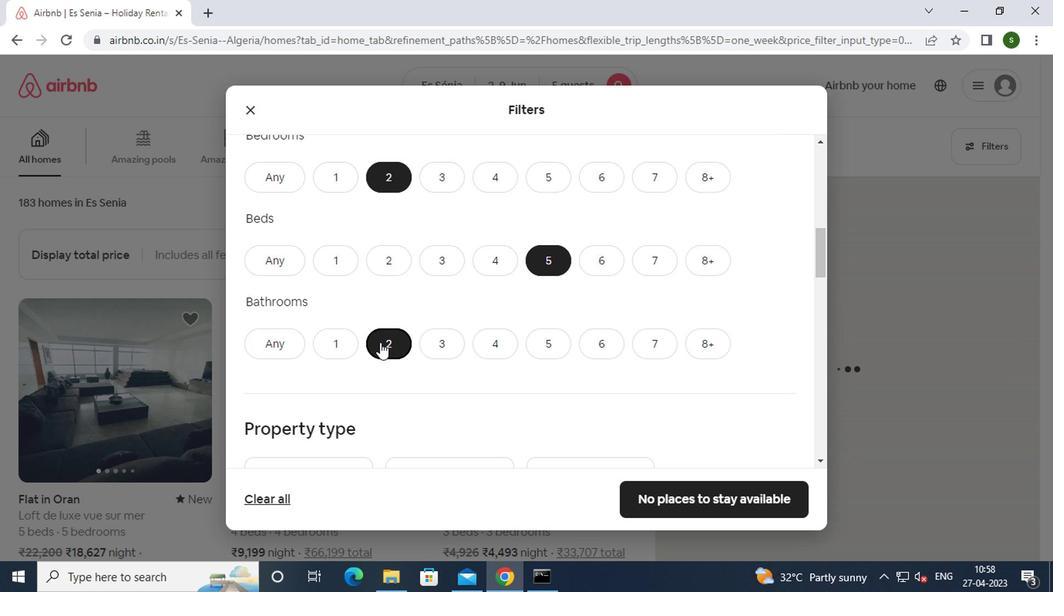 
Action: Mouse scrolled (376, 342) with delta (0, -1)
Screenshot: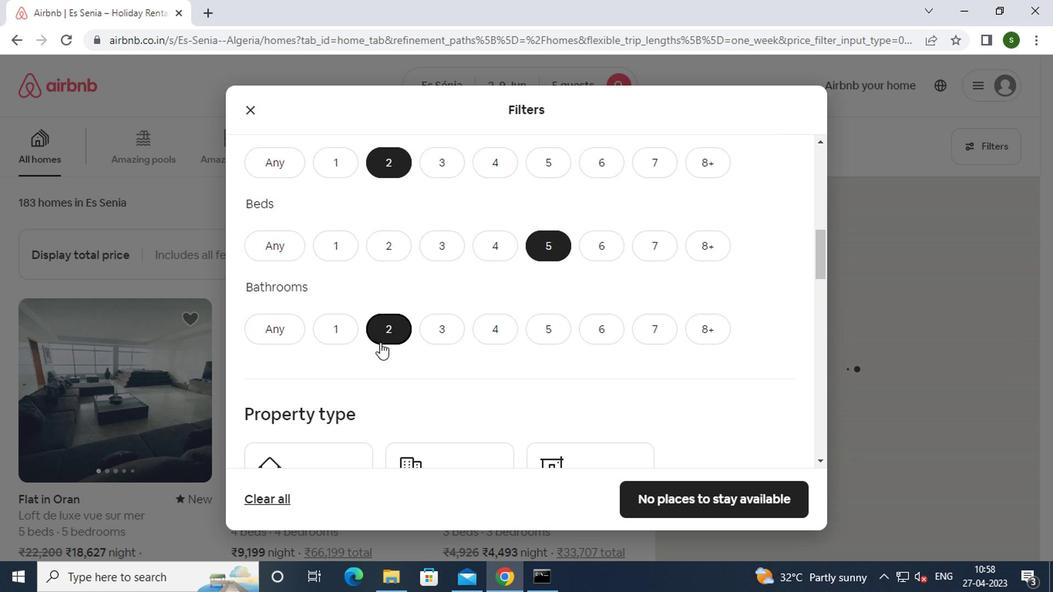 
Action: Mouse moved to (324, 314)
Screenshot: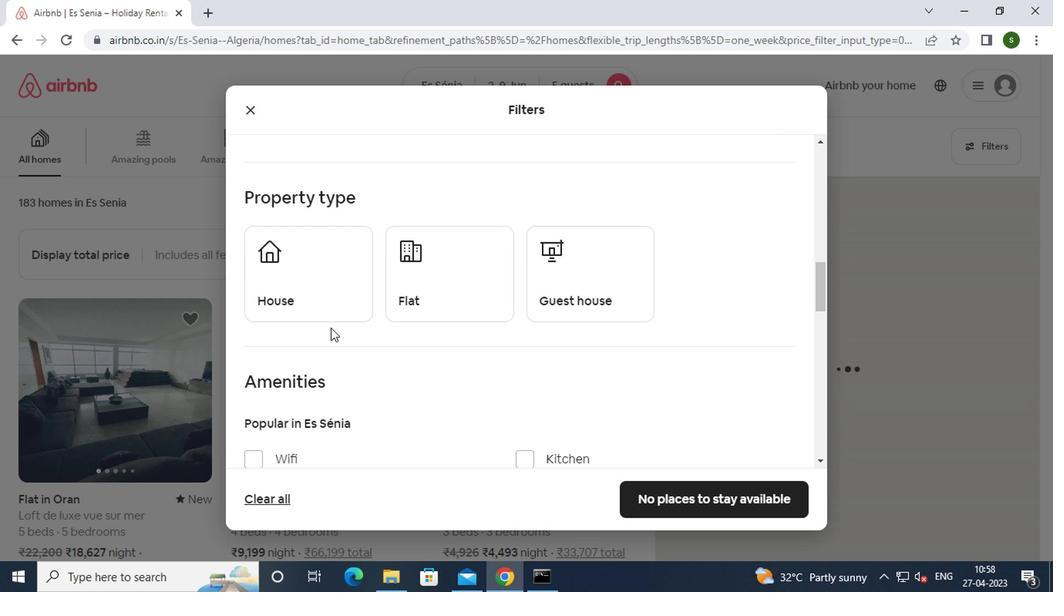 
Action: Mouse pressed left at (324, 314)
Screenshot: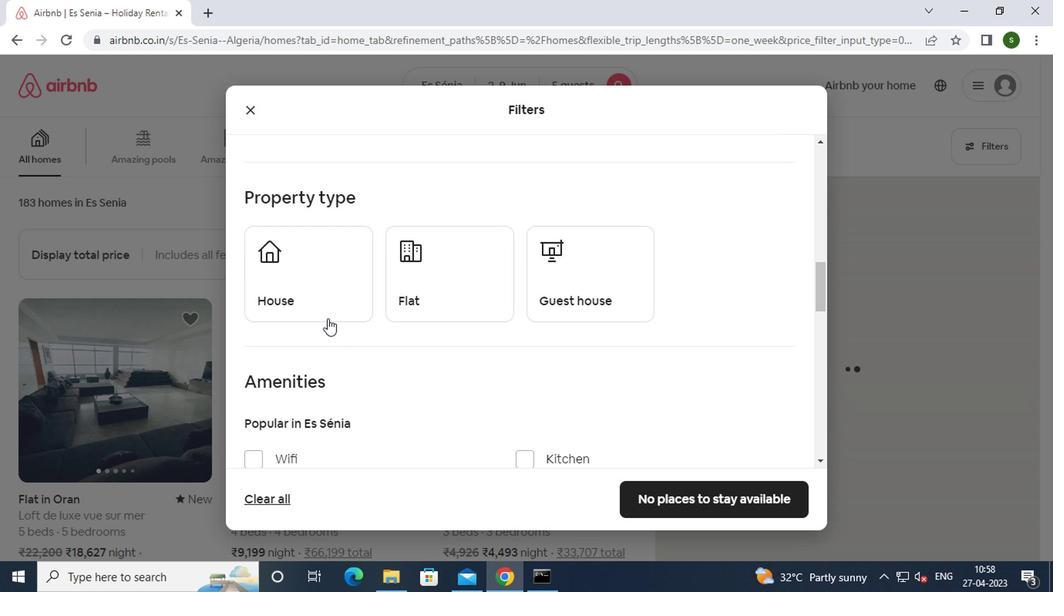 
Action: Mouse moved to (430, 311)
Screenshot: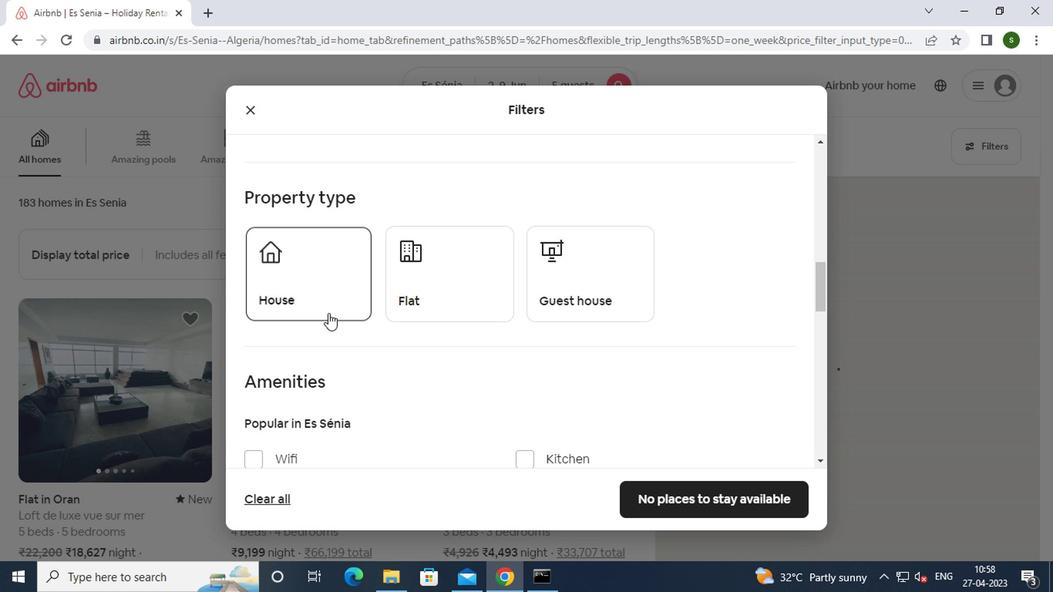 
Action: Mouse pressed left at (430, 311)
Screenshot: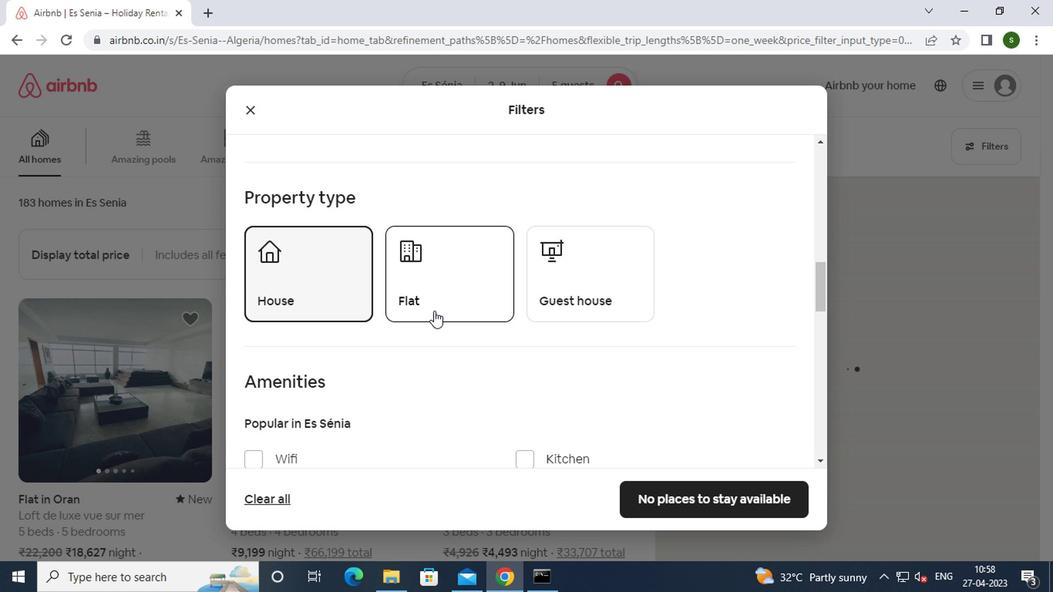 
Action: Mouse moved to (530, 309)
Screenshot: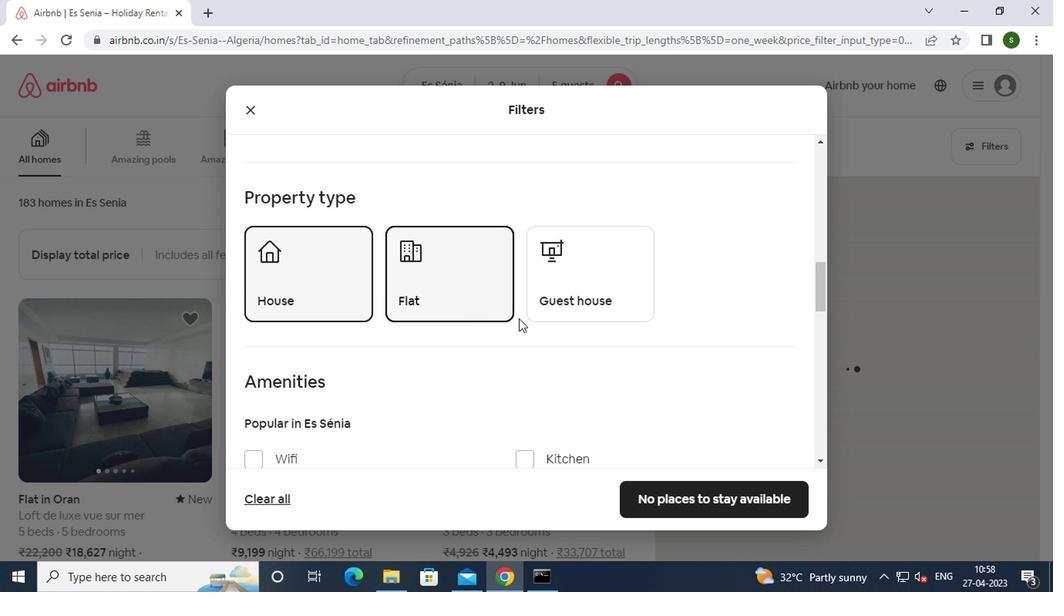 
Action: Mouse scrolled (530, 309) with delta (0, 0)
Screenshot: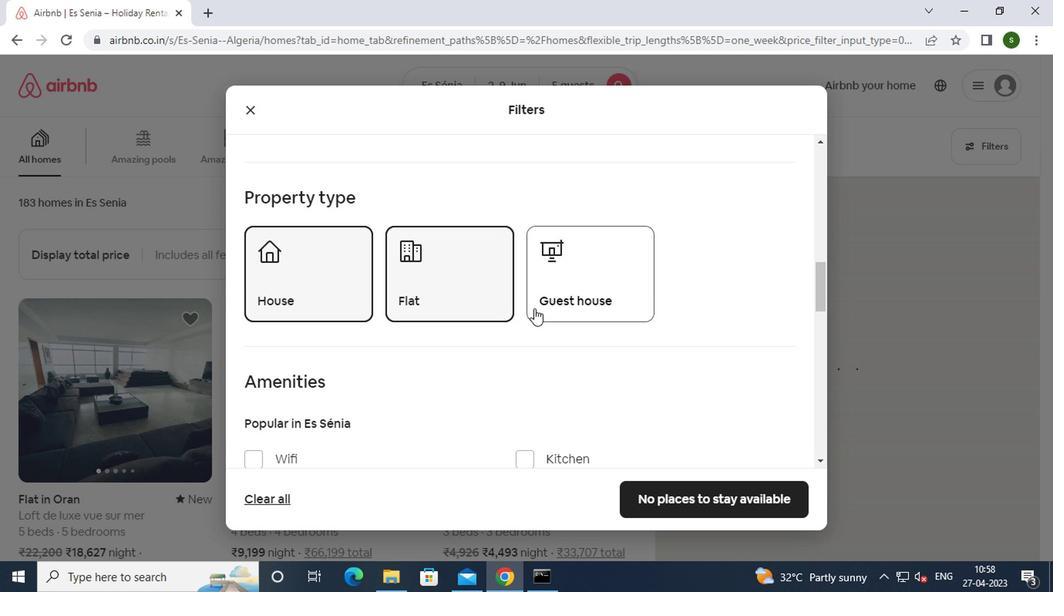 
Action: Mouse scrolled (530, 309) with delta (0, 0)
Screenshot: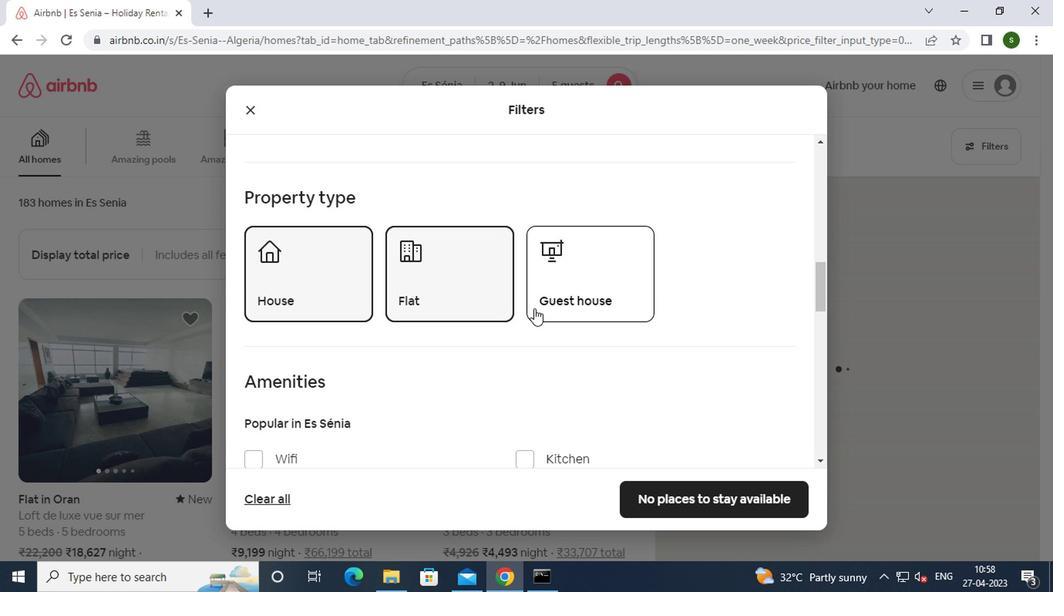 
Action: Mouse moved to (279, 305)
Screenshot: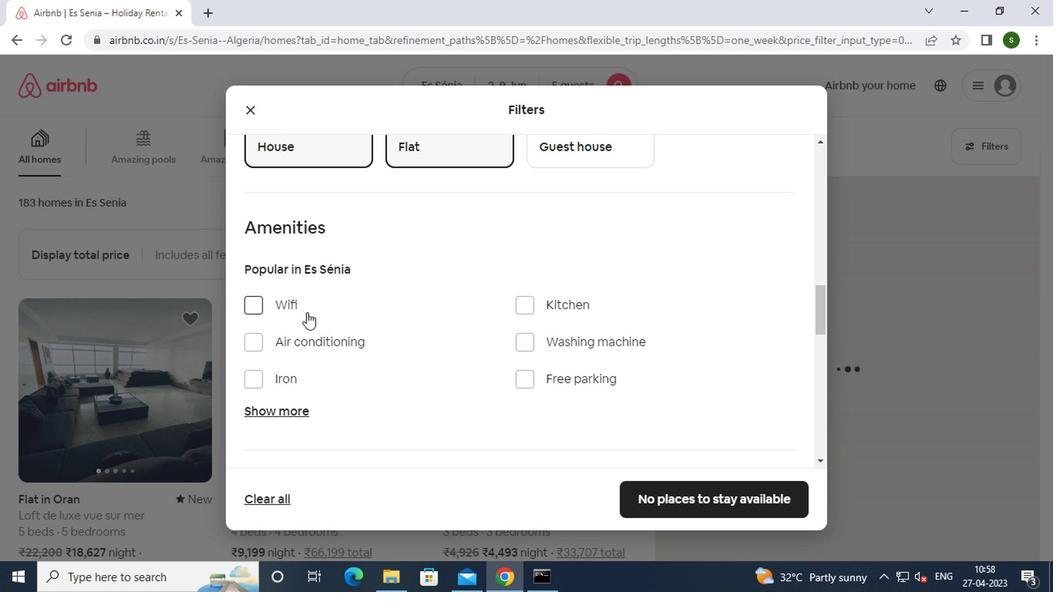 
Action: Mouse pressed left at (279, 305)
Screenshot: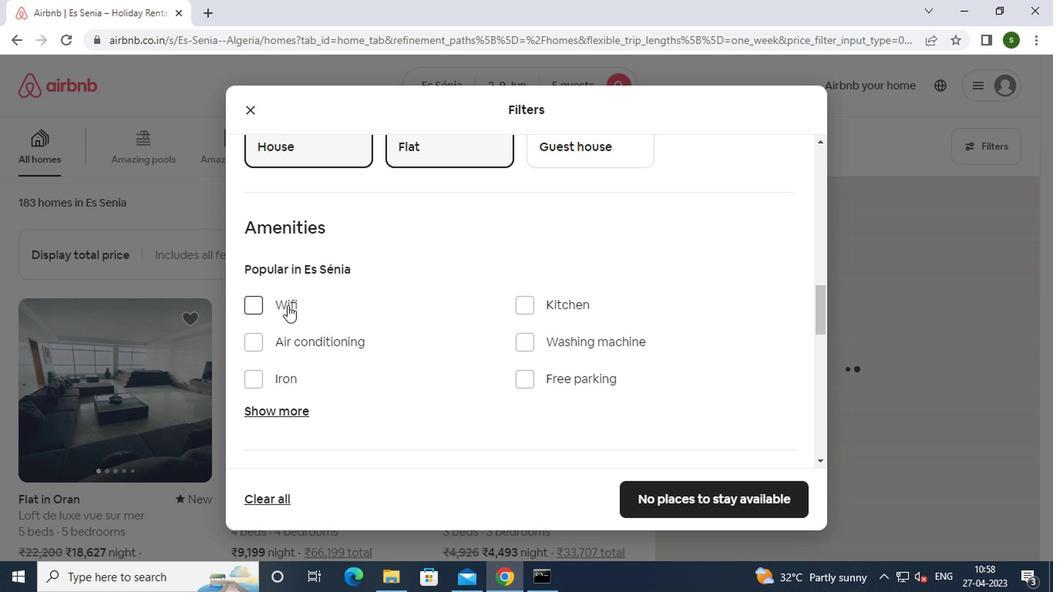 
Action: Mouse moved to (534, 347)
Screenshot: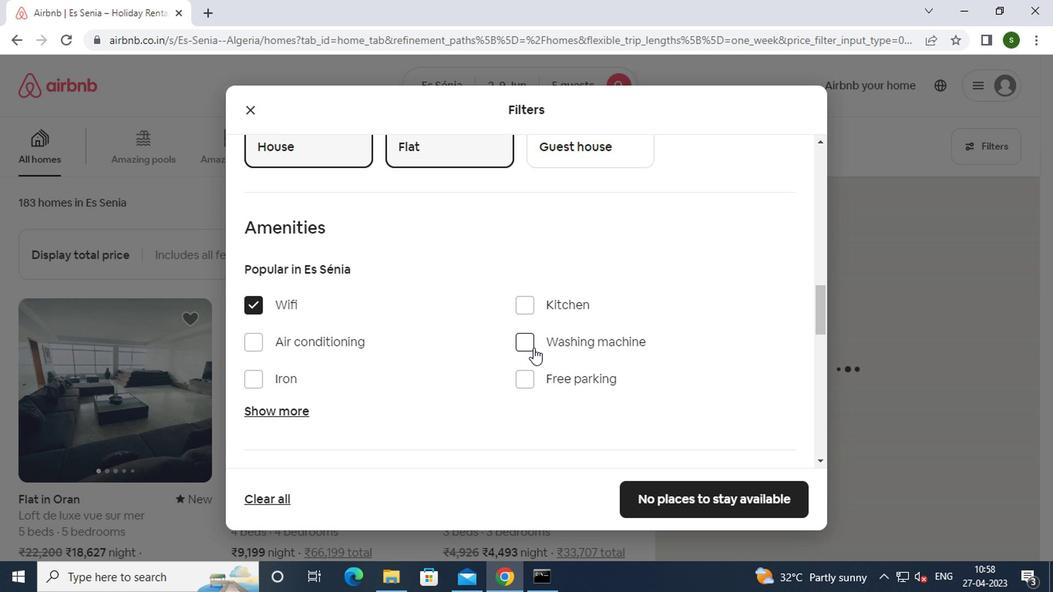 
Action: Mouse pressed left at (534, 347)
Screenshot: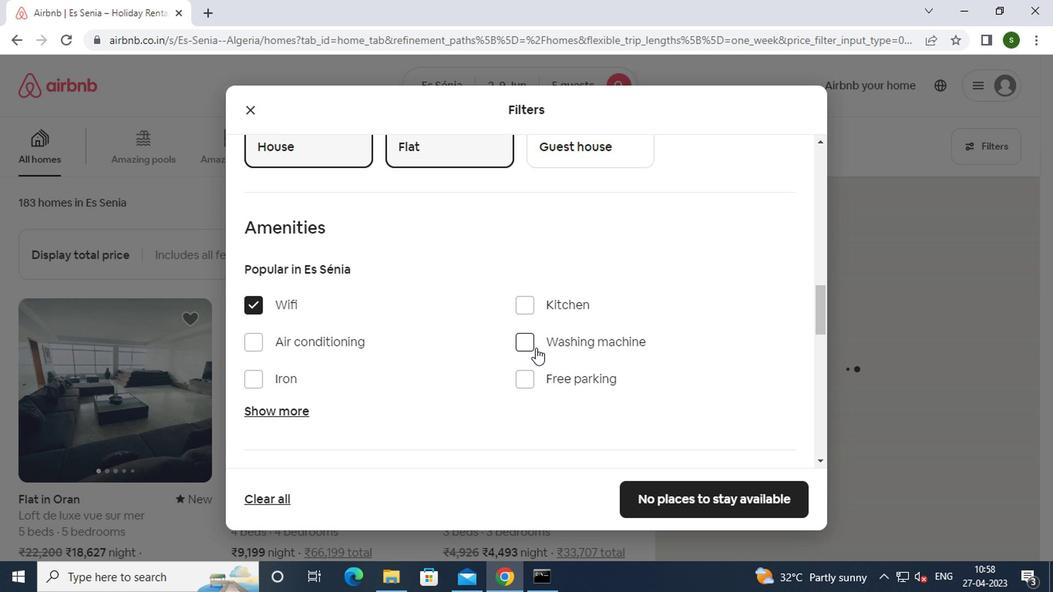 
Action: Mouse moved to (625, 325)
Screenshot: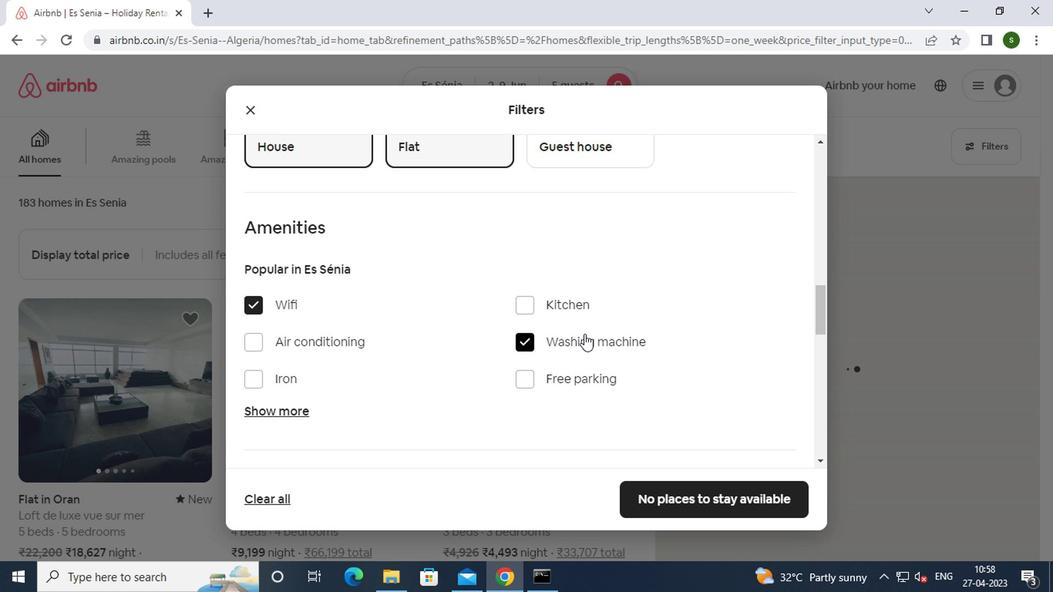 
Action: Mouse scrolled (625, 324) with delta (0, 0)
Screenshot: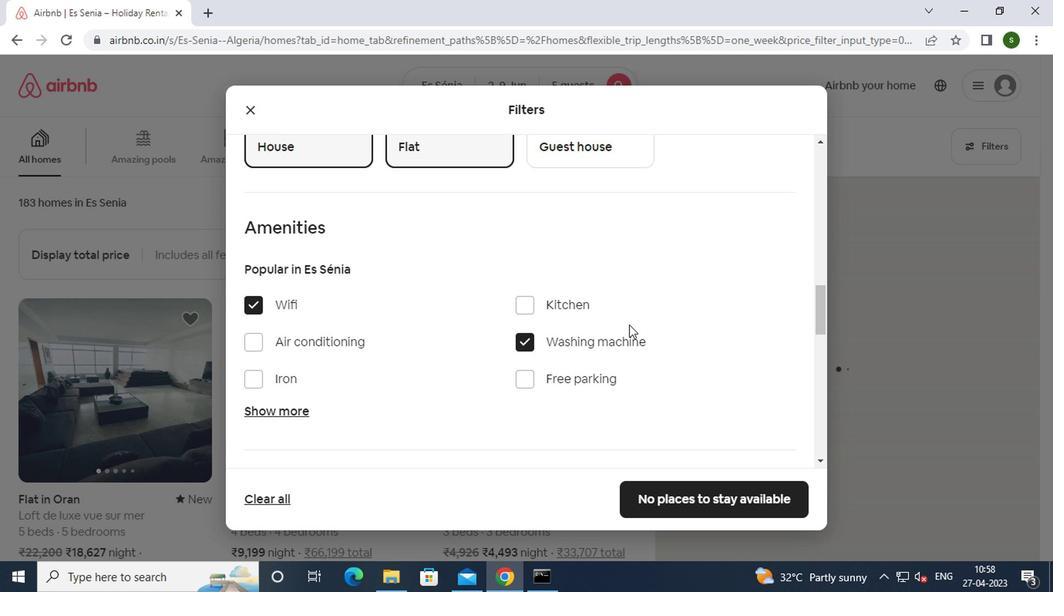
Action: Mouse scrolled (625, 324) with delta (0, 0)
Screenshot: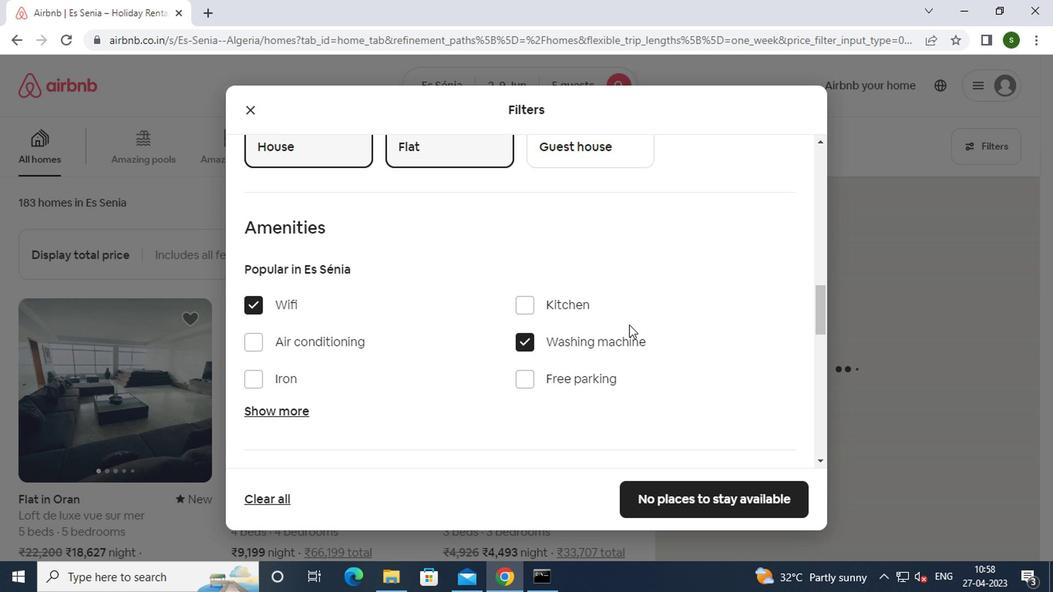 
Action: Mouse scrolled (625, 324) with delta (0, 0)
Screenshot: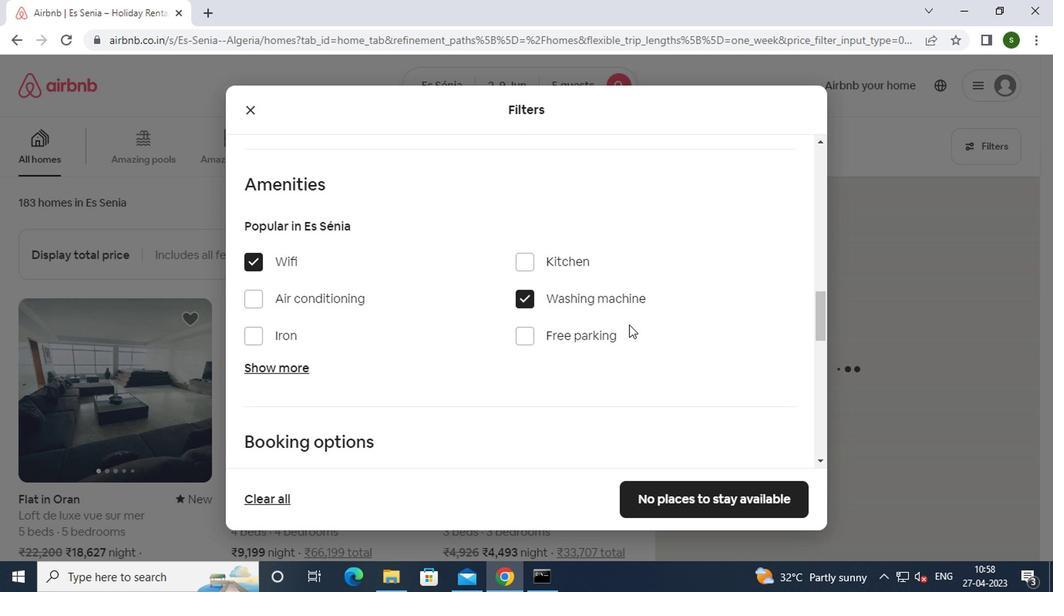 
Action: Mouse scrolled (625, 324) with delta (0, 0)
Screenshot: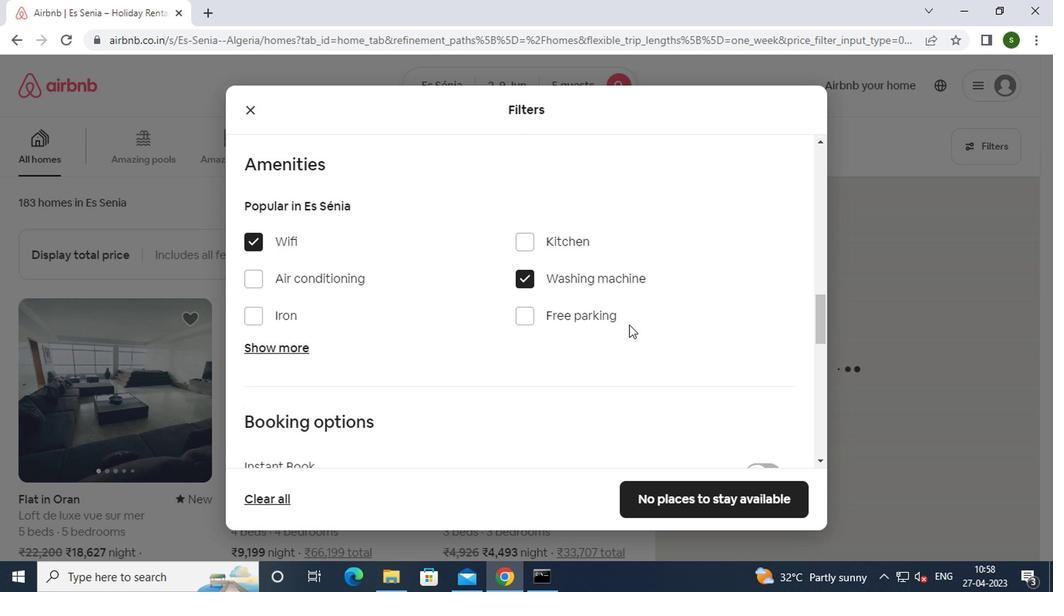 
Action: Mouse moved to (743, 284)
Screenshot: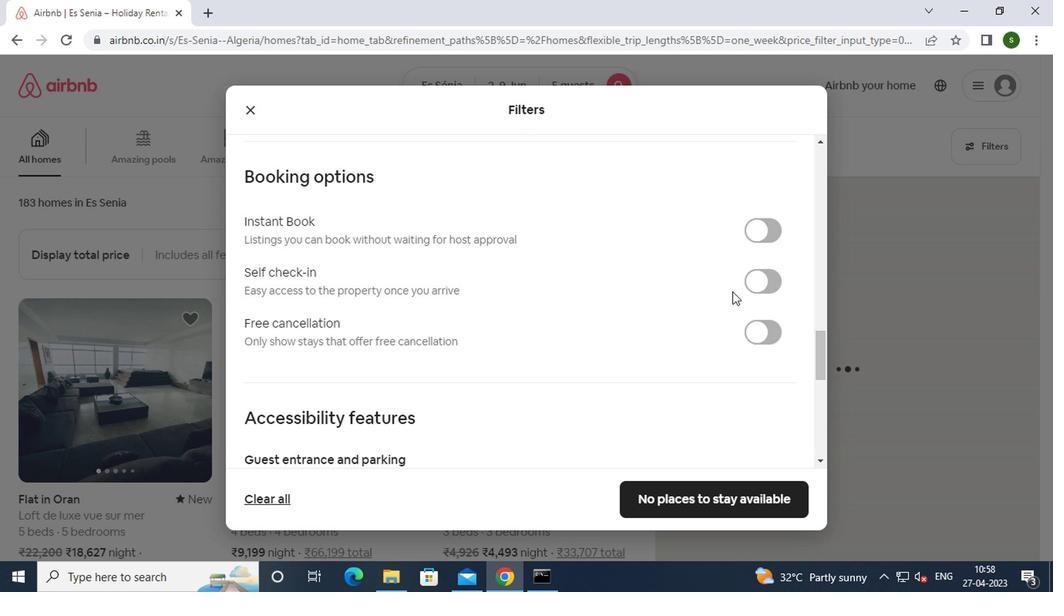 
Action: Mouse pressed left at (743, 284)
Screenshot: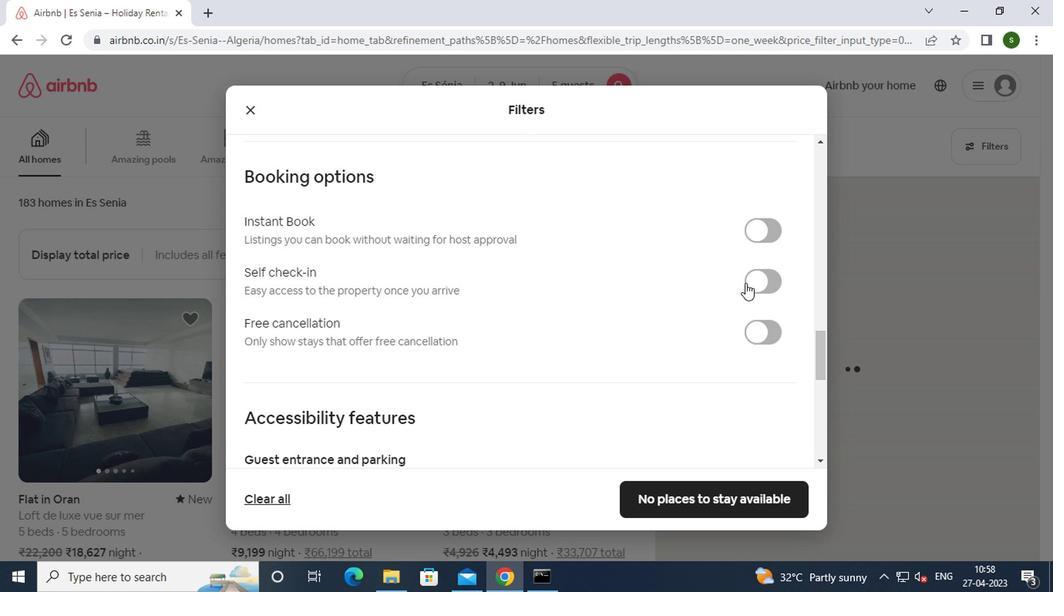 
Action: Mouse moved to (697, 498)
Screenshot: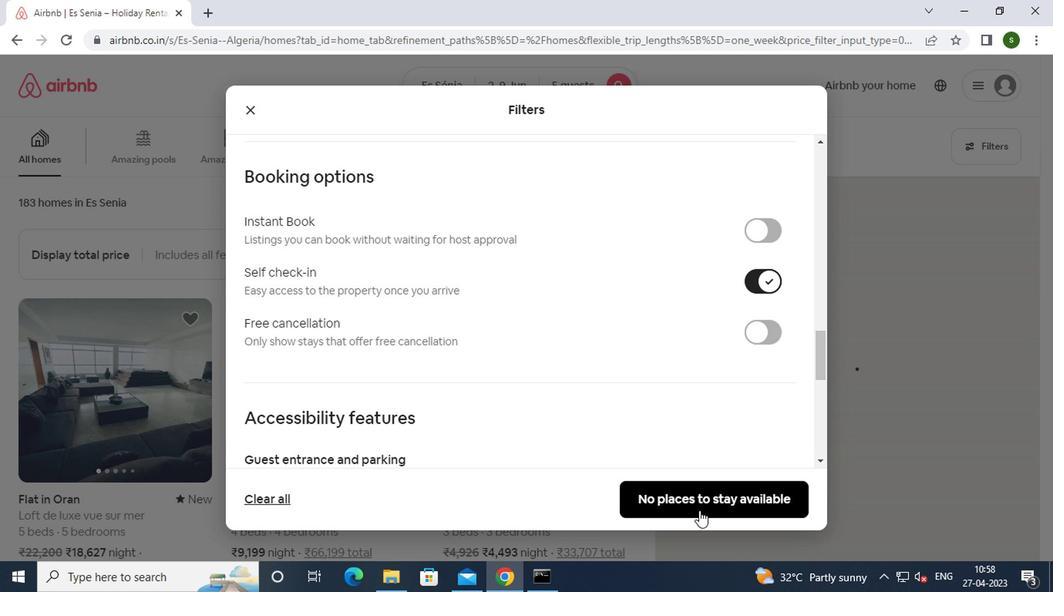 
Action: Mouse pressed left at (697, 498)
Screenshot: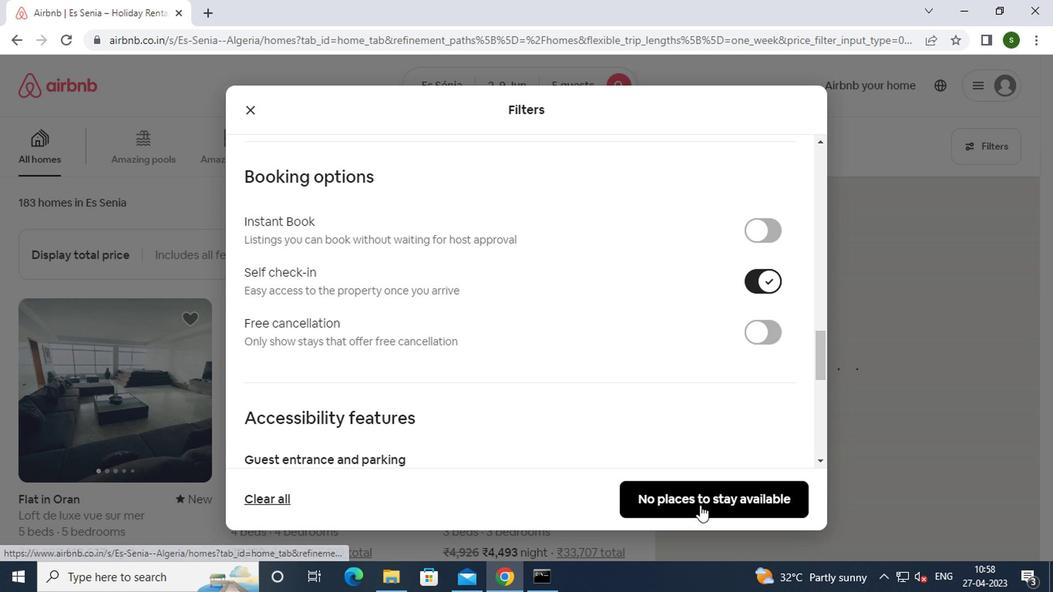 
